 Task: Look for space in Shikārpur, India from 1st July, 2023 to 8th July, 2023 for 2 adults, 1 child in price range Rs.15000 to Rs.20000. Place can be entire place with 1  bedroom having 1 bed and 1 bathroom. Property type can be house, flat, guest house, hotel. Booking option can be shelf check-in. Required host language is English.
Action: Mouse moved to (461, 76)
Screenshot: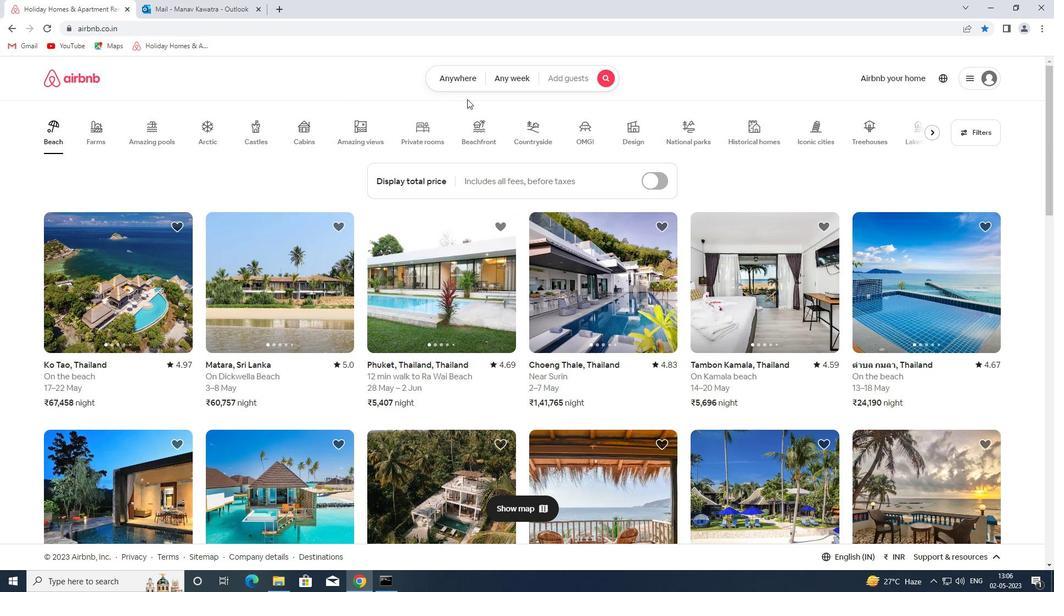 
Action: Mouse pressed left at (461, 76)
Screenshot: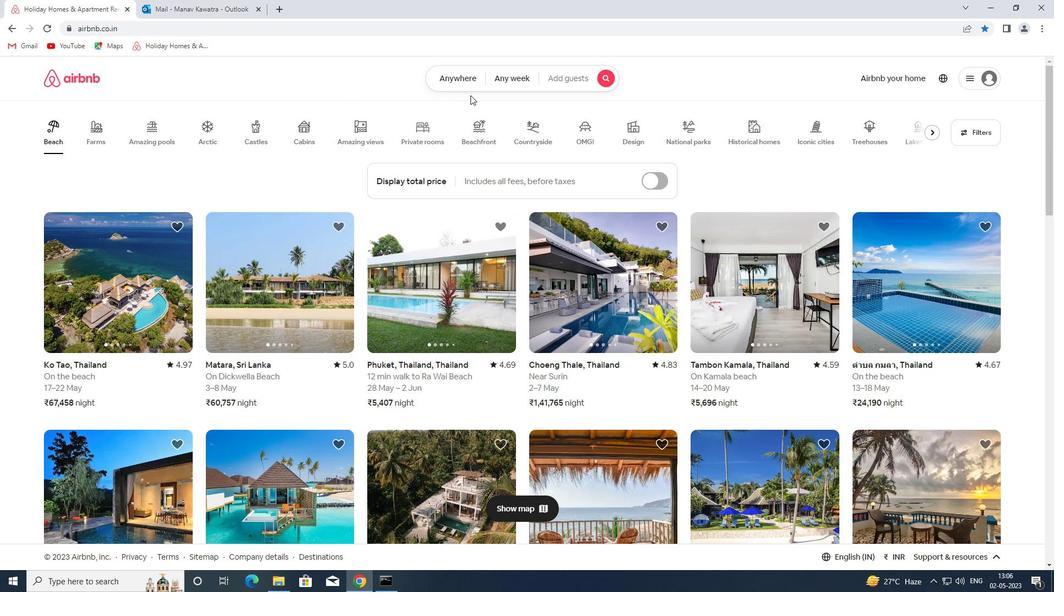 
Action: Mouse moved to (363, 120)
Screenshot: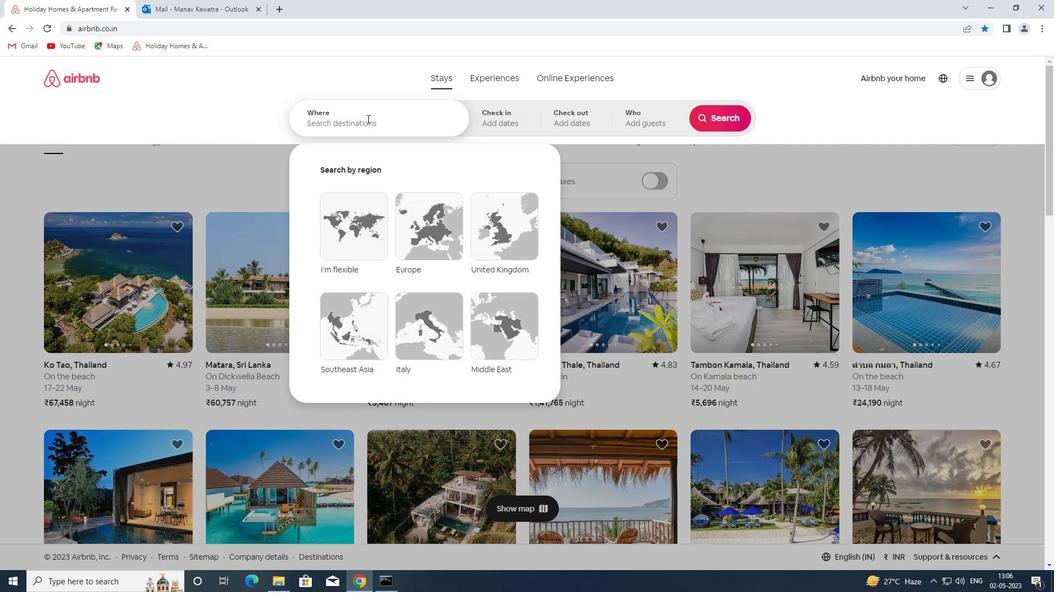 
Action: Mouse pressed left at (363, 120)
Screenshot: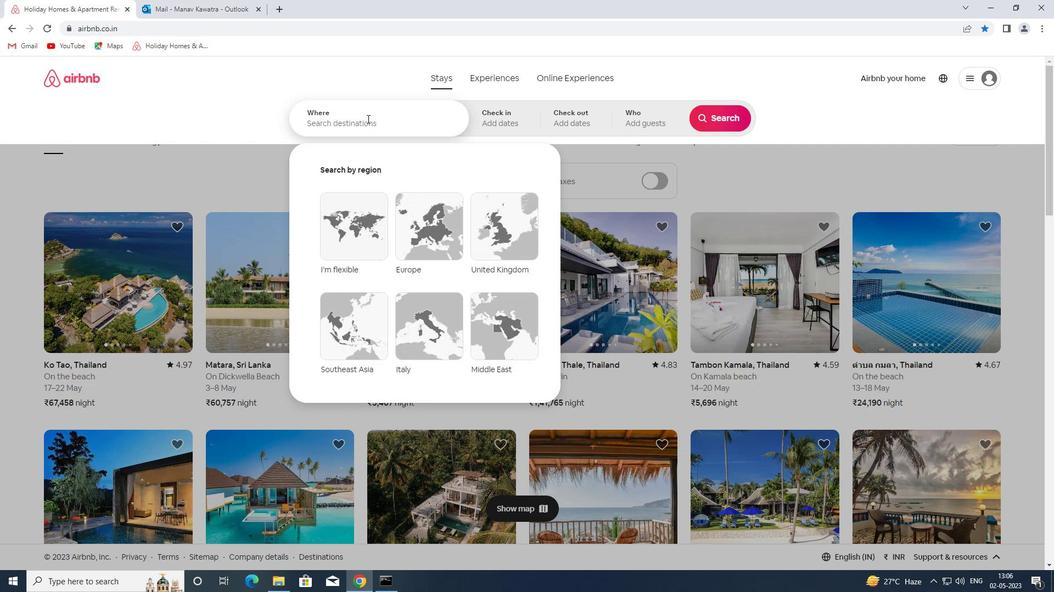 
Action: Mouse moved to (362, 120)
Screenshot: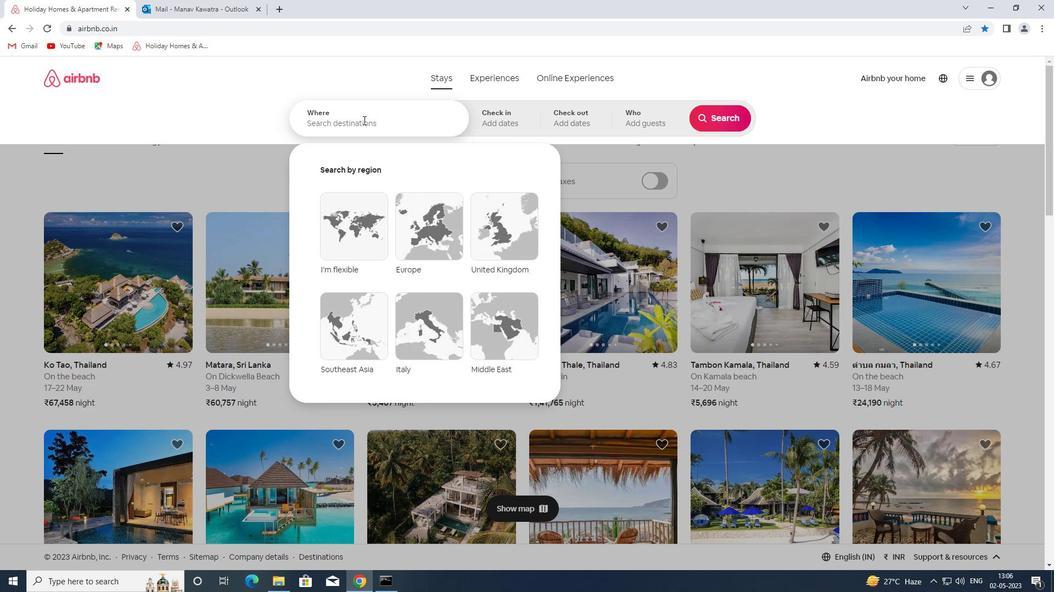 
Action: Key pressed shikarpur<Key.space>india<Key.space><Key.enter>
Screenshot: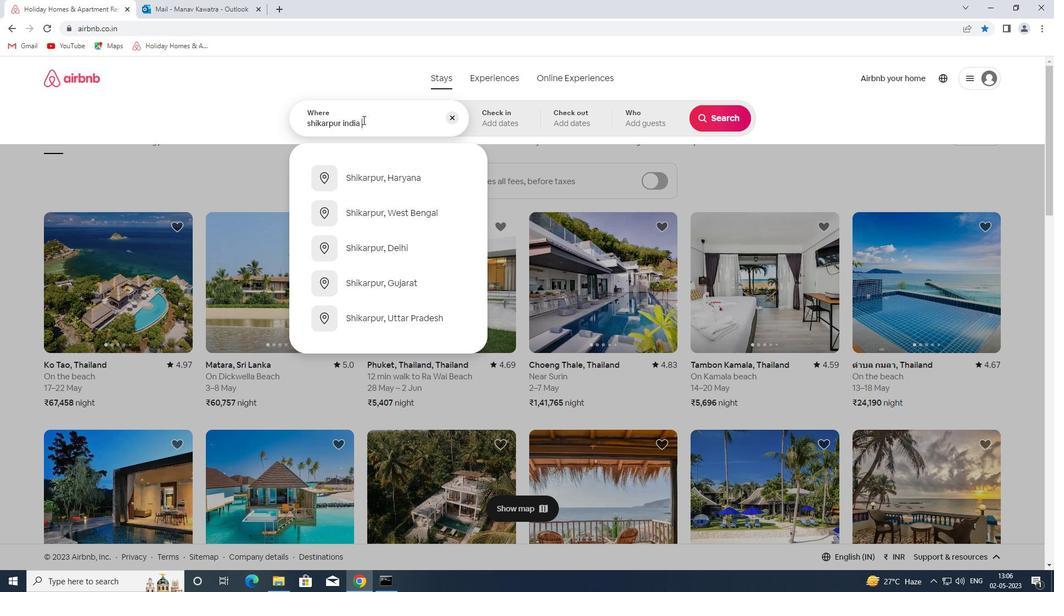 
Action: Mouse moved to (715, 204)
Screenshot: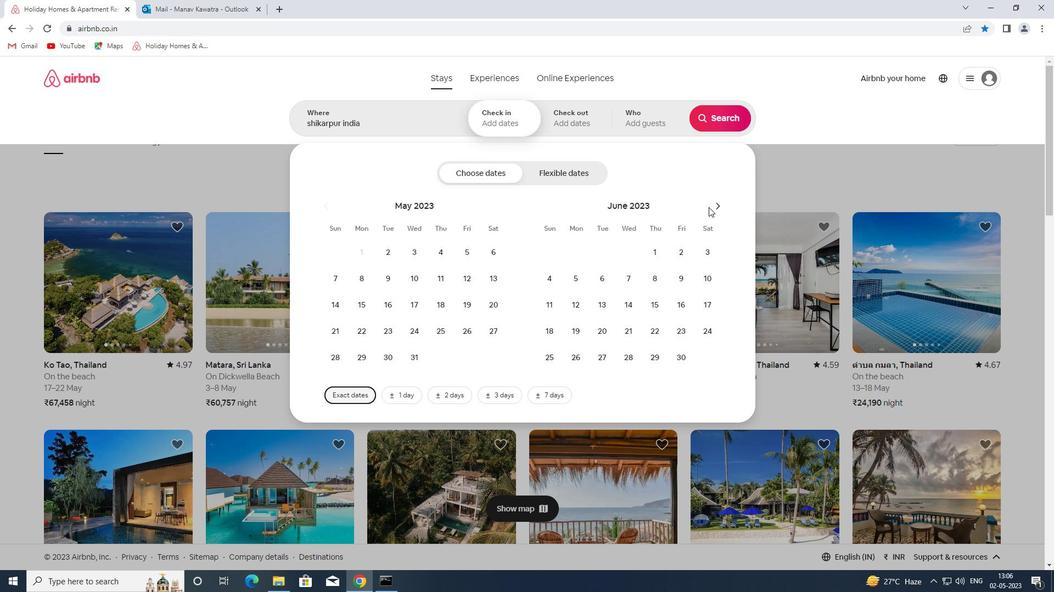 
Action: Mouse pressed left at (715, 204)
Screenshot: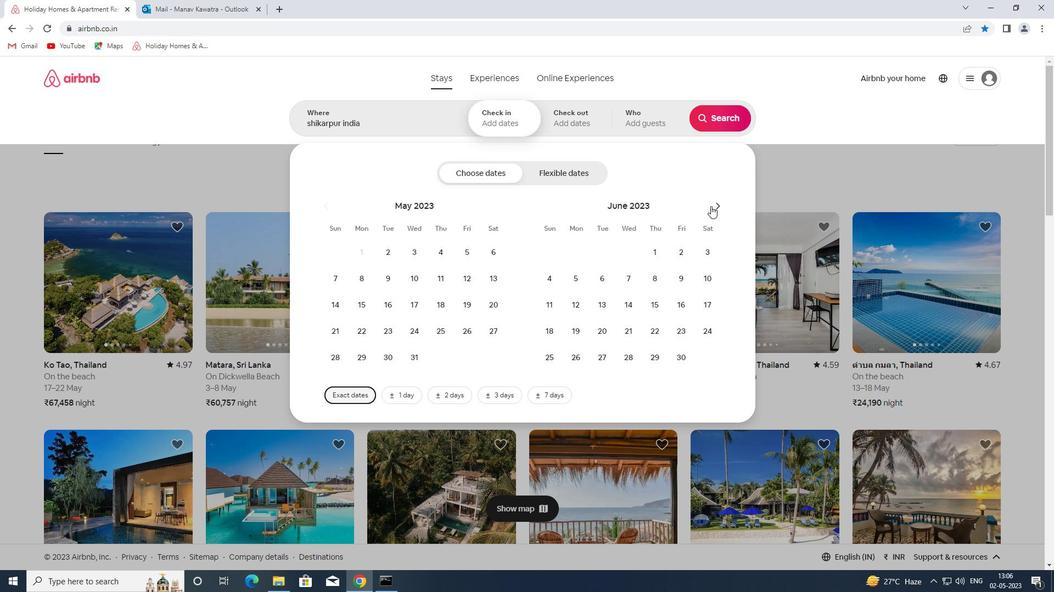 
Action: Mouse moved to (712, 253)
Screenshot: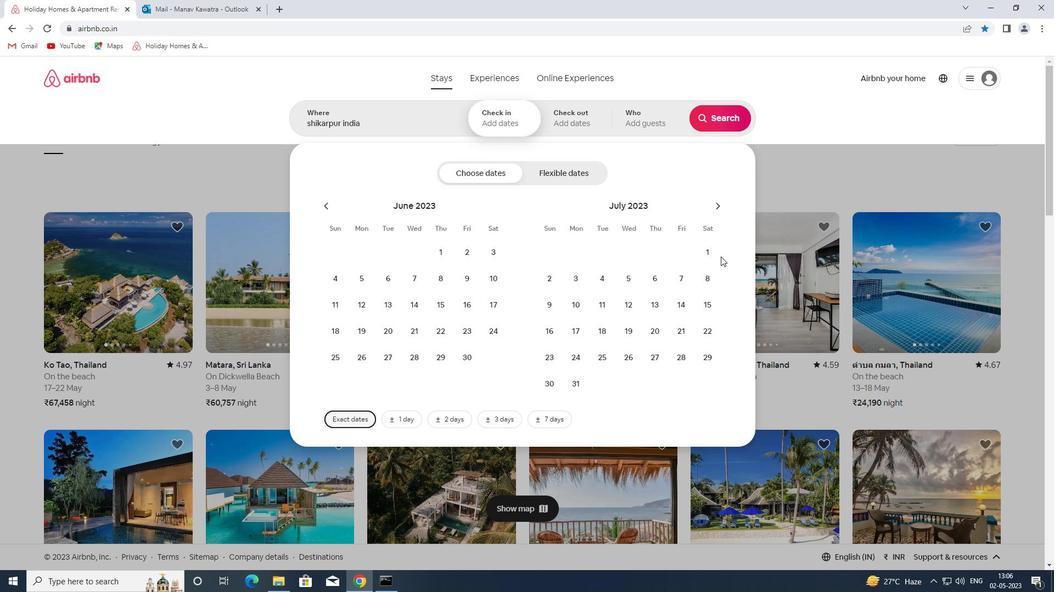 
Action: Mouse pressed left at (712, 253)
Screenshot: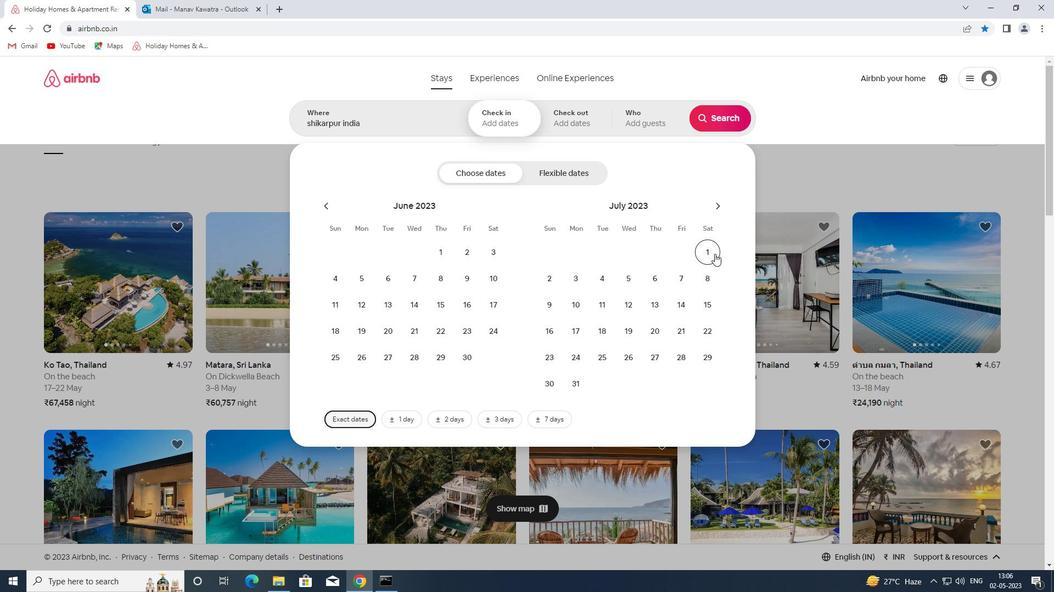 
Action: Mouse moved to (708, 271)
Screenshot: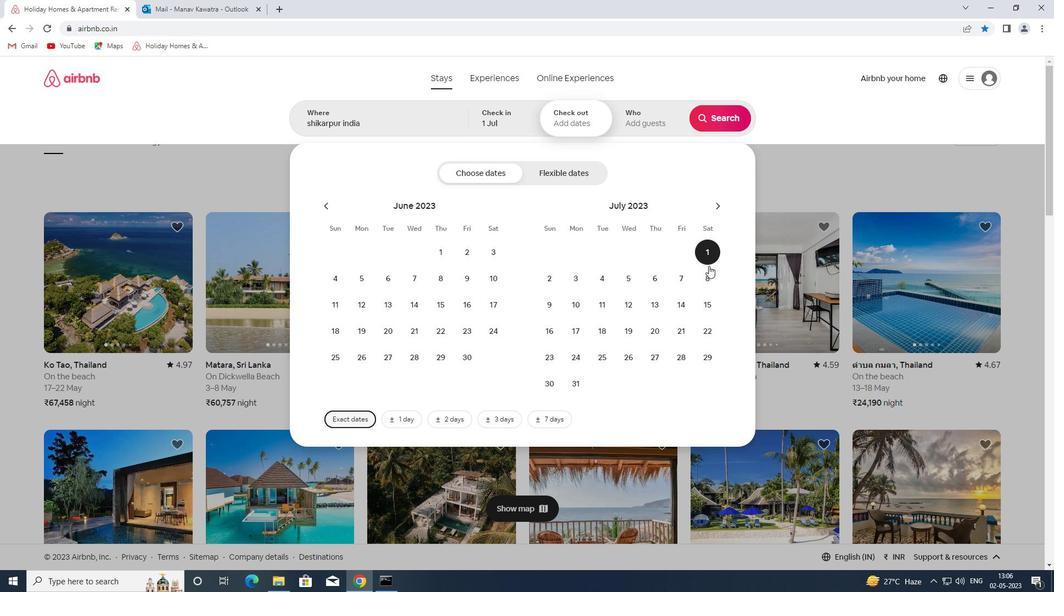 
Action: Mouse pressed left at (708, 271)
Screenshot: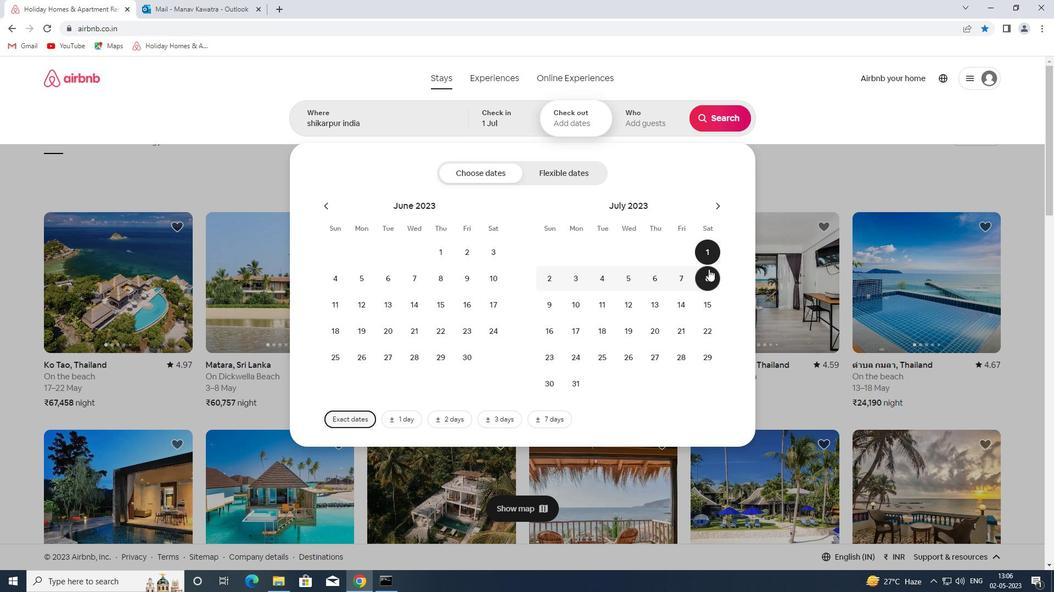 
Action: Mouse moved to (659, 116)
Screenshot: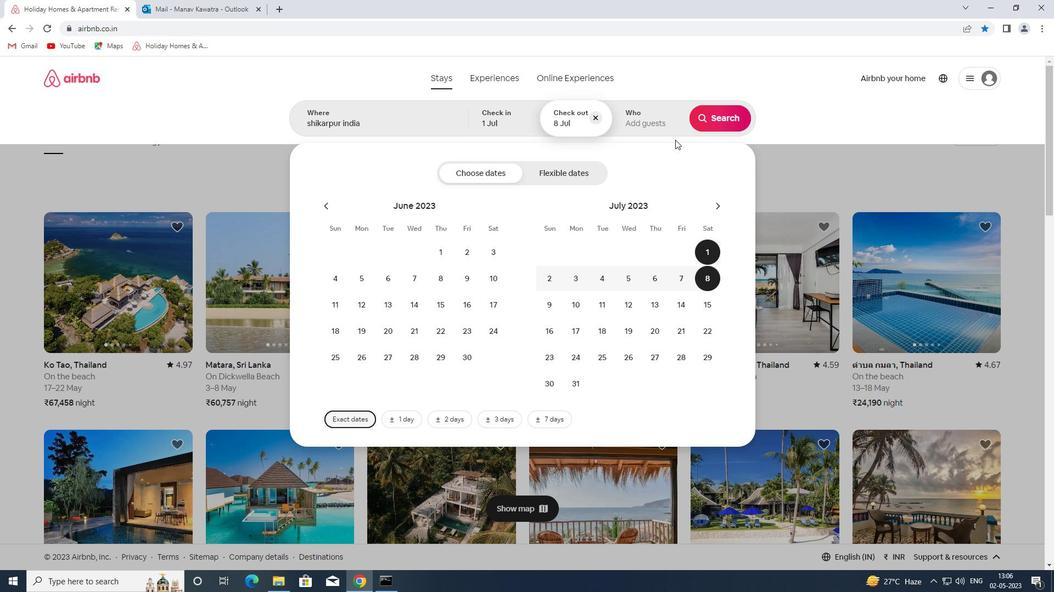 
Action: Mouse pressed left at (659, 116)
Screenshot: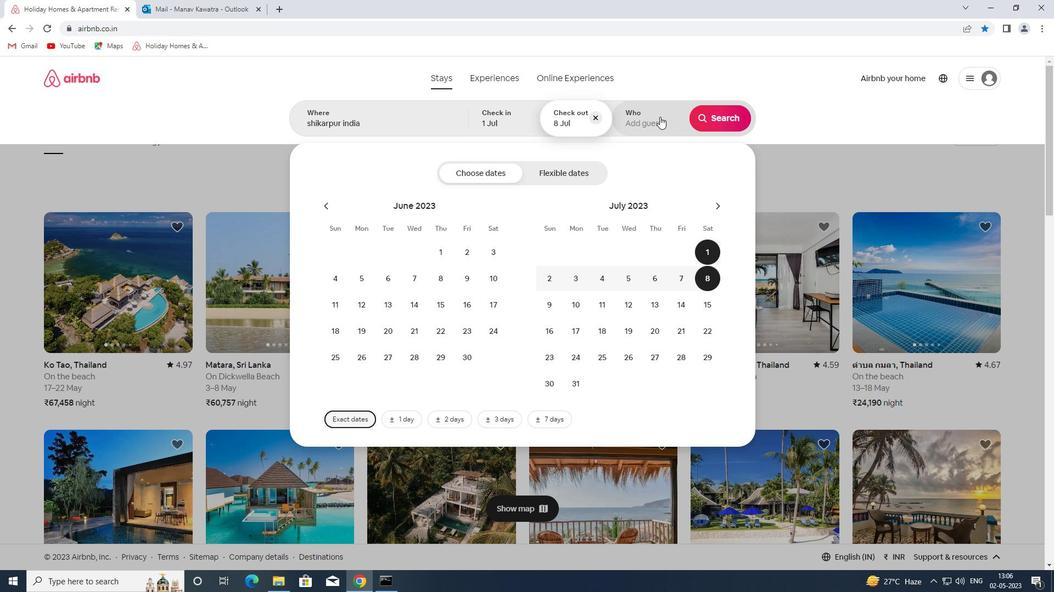 
Action: Mouse moved to (730, 173)
Screenshot: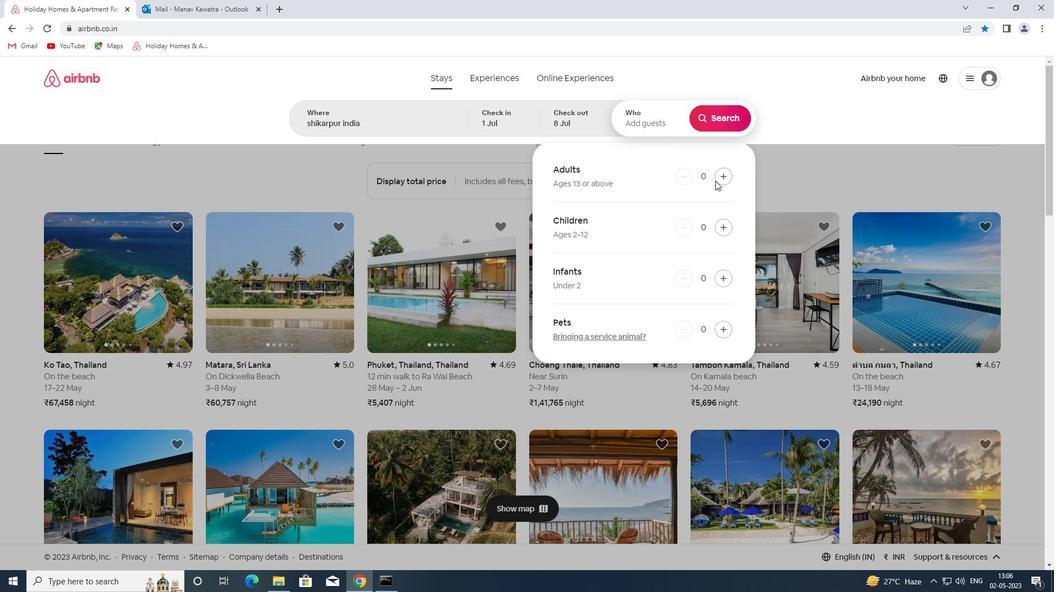 
Action: Mouse pressed left at (730, 173)
Screenshot: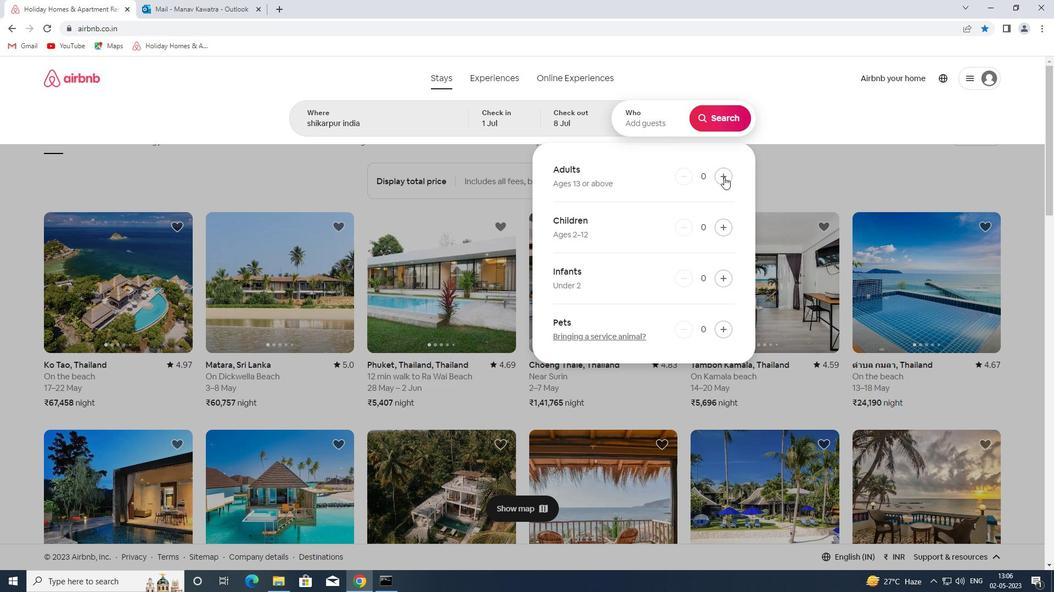 
Action: Mouse pressed left at (730, 173)
Screenshot: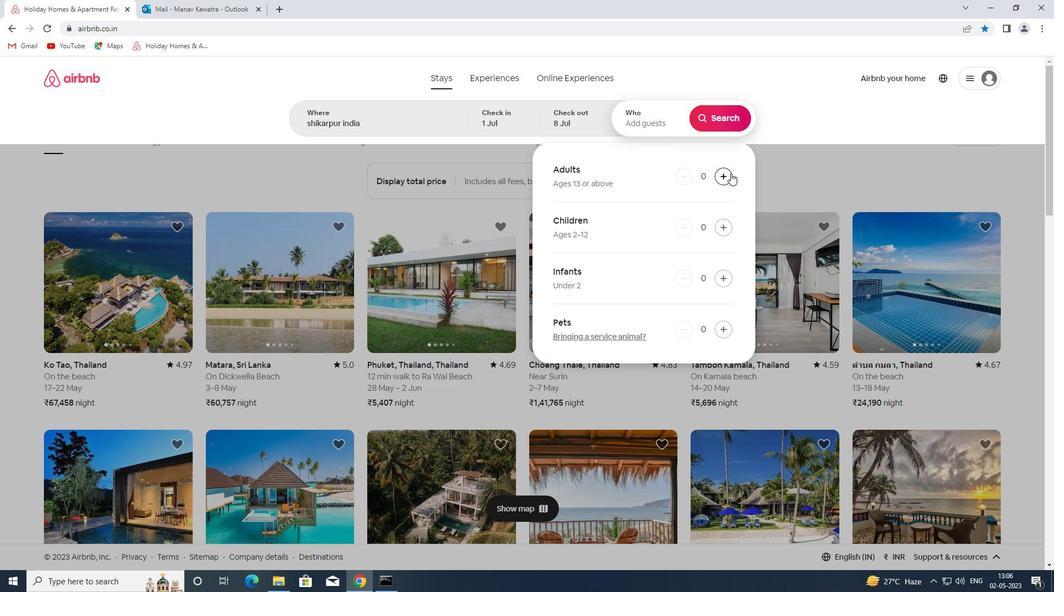 
Action: Mouse moved to (724, 225)
Screenshot: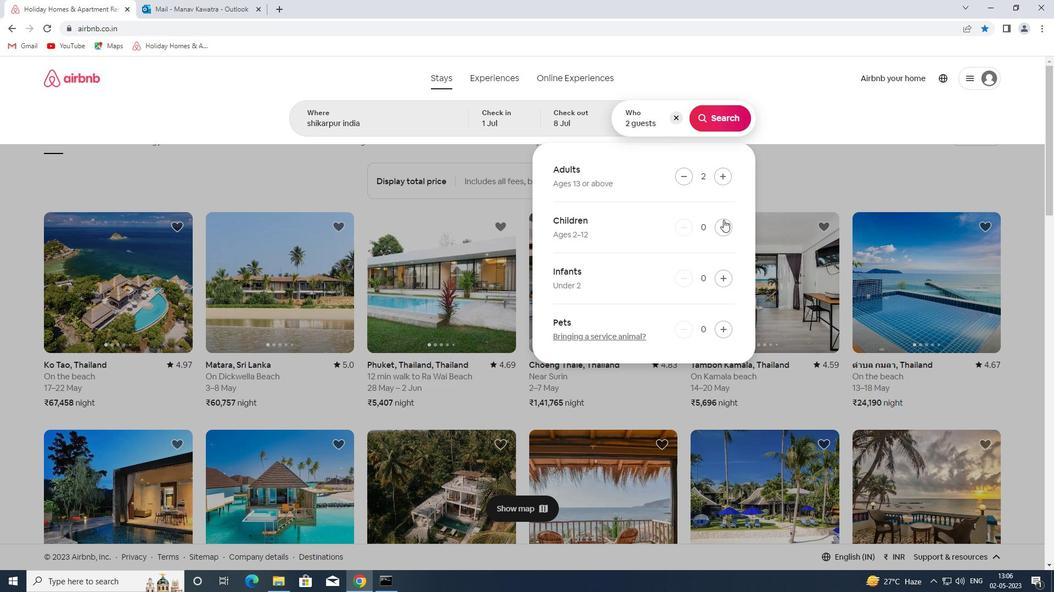 
Action: Mouse pressed left at (724, 225)
Screenshot: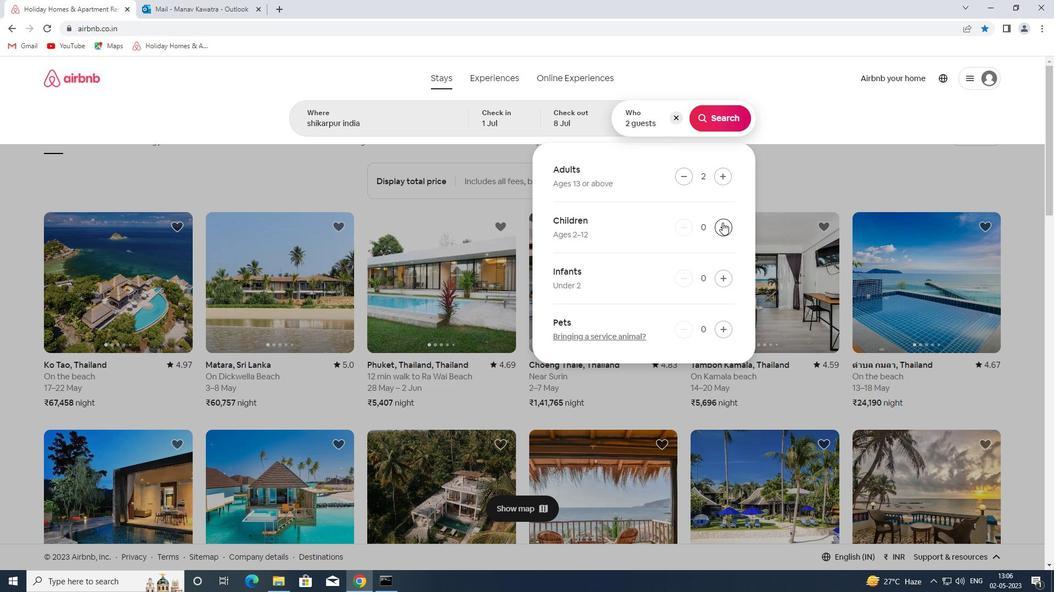 
Action: Mouse moved to (724, 115)
Screenshot: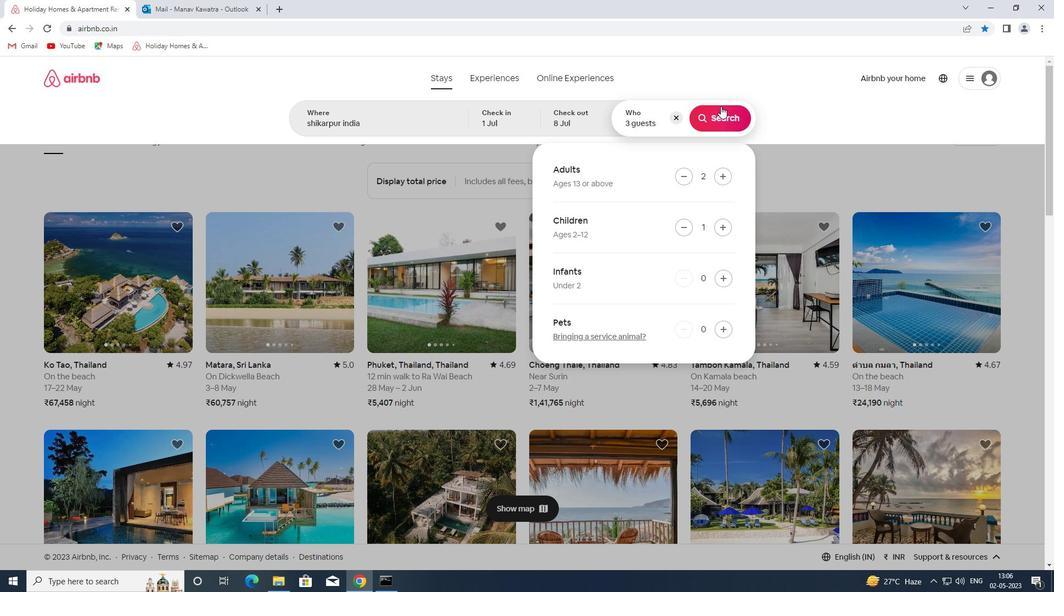 
Action: Mouse pressed left at (724, 115)
Screenshot: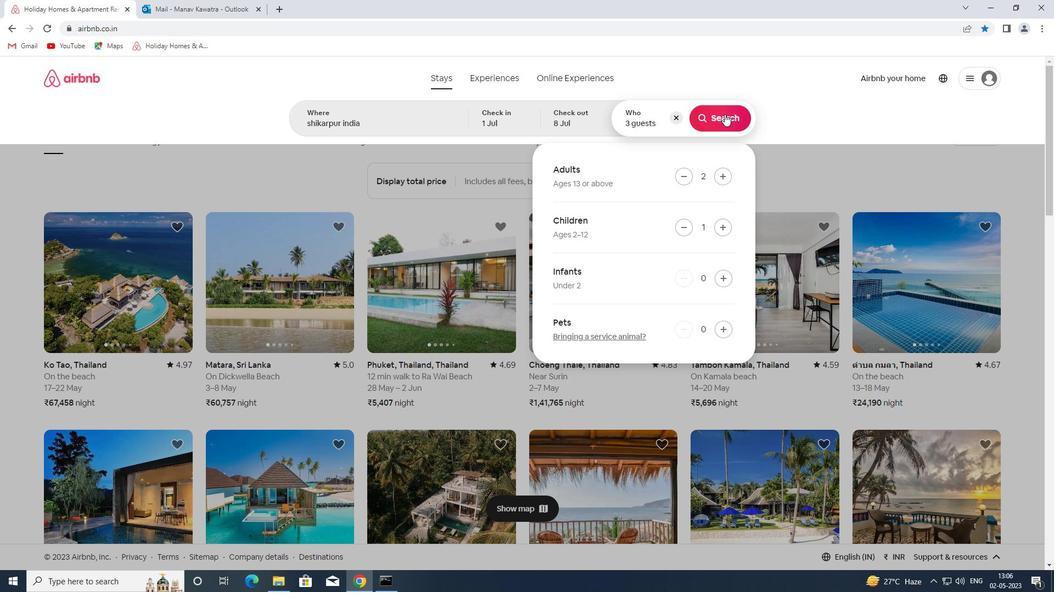 
Action: Mouse moved to (1005, 118)
Screenshot: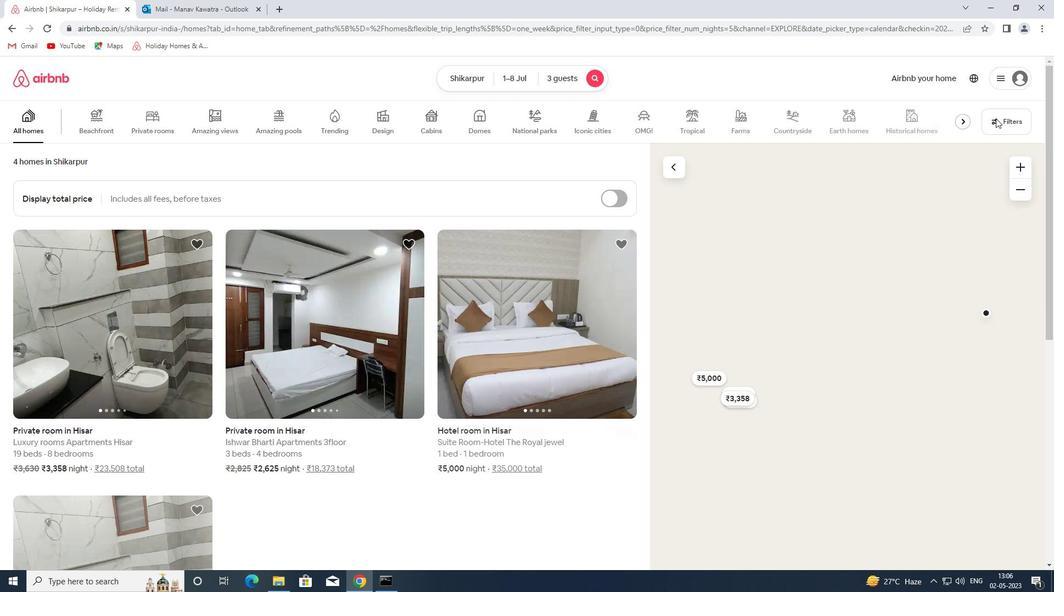 
Action: Mouse pressed left at (1005, 118)
Screenshot: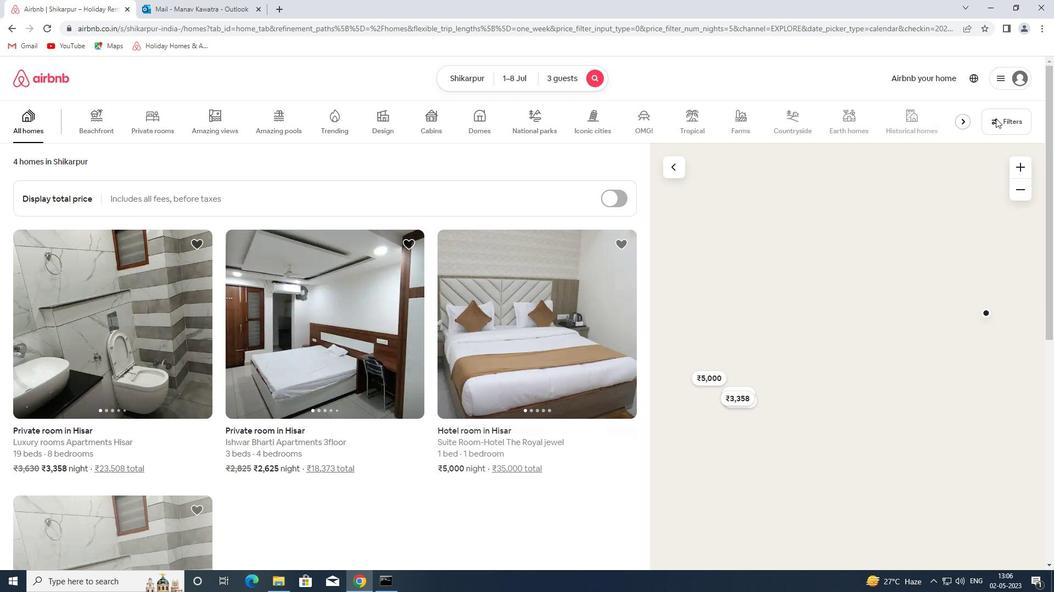 
Action: Mouse moved to (464, 251)
Screenshot: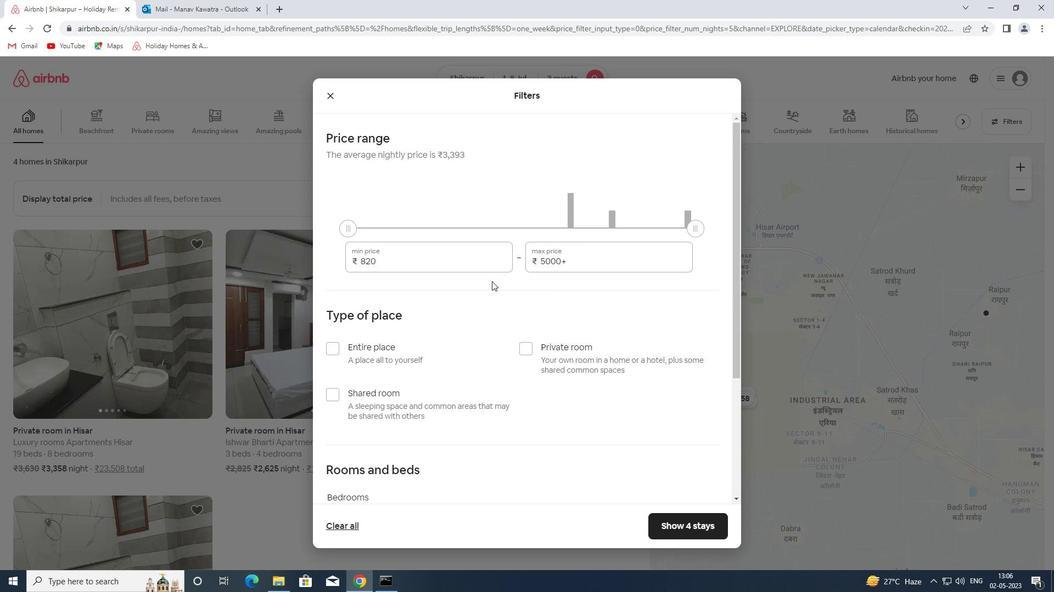
Action: Mouse pressed left at (464, 251)
Screenshot: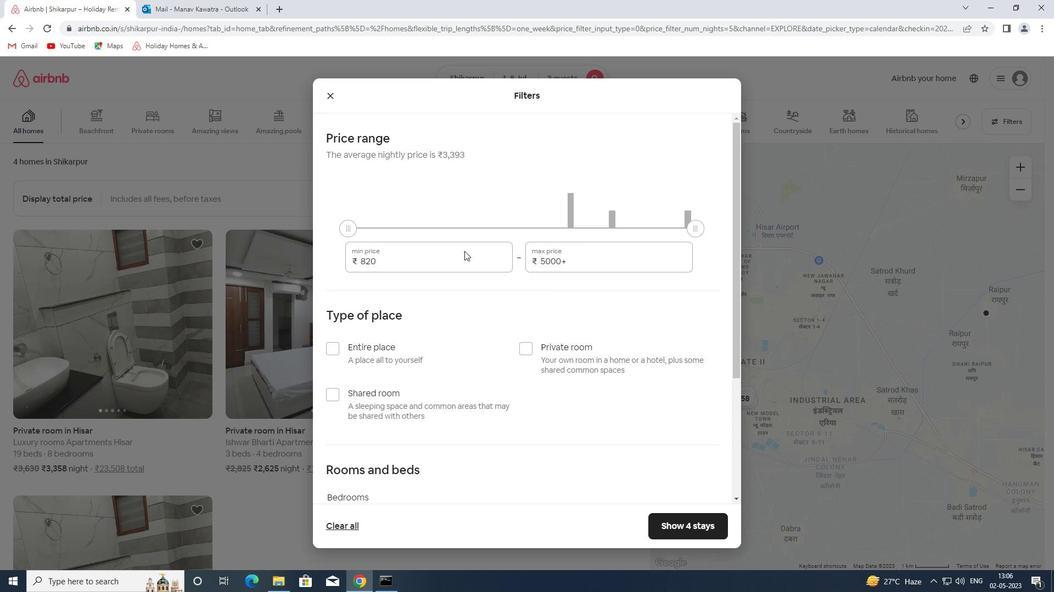 
Action: Mouse moved to (463, 258)
Screenshot: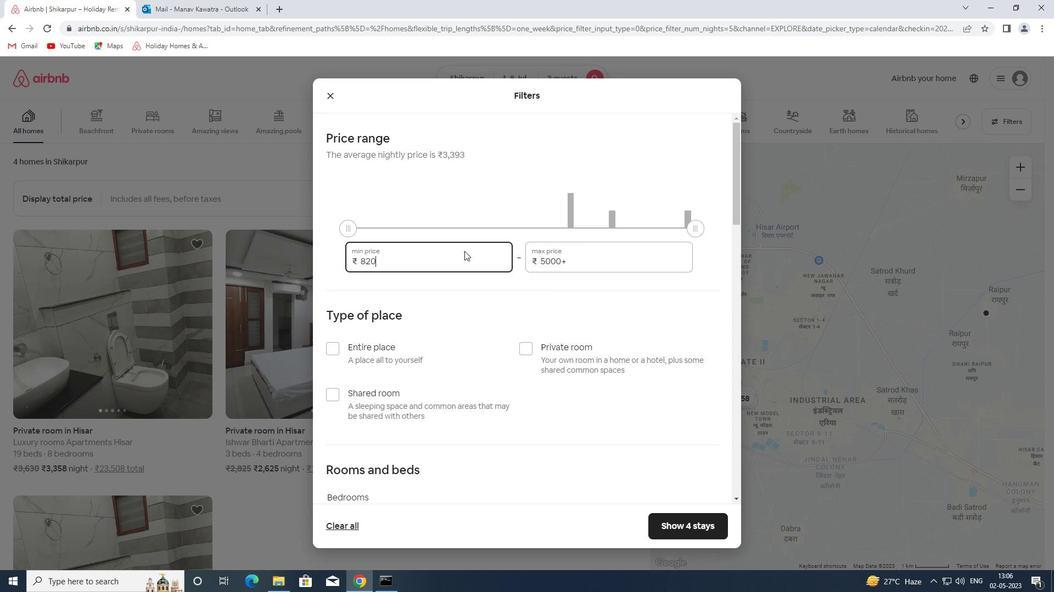 
Action: Mouse pressed left at (463, 258)
Screenshot: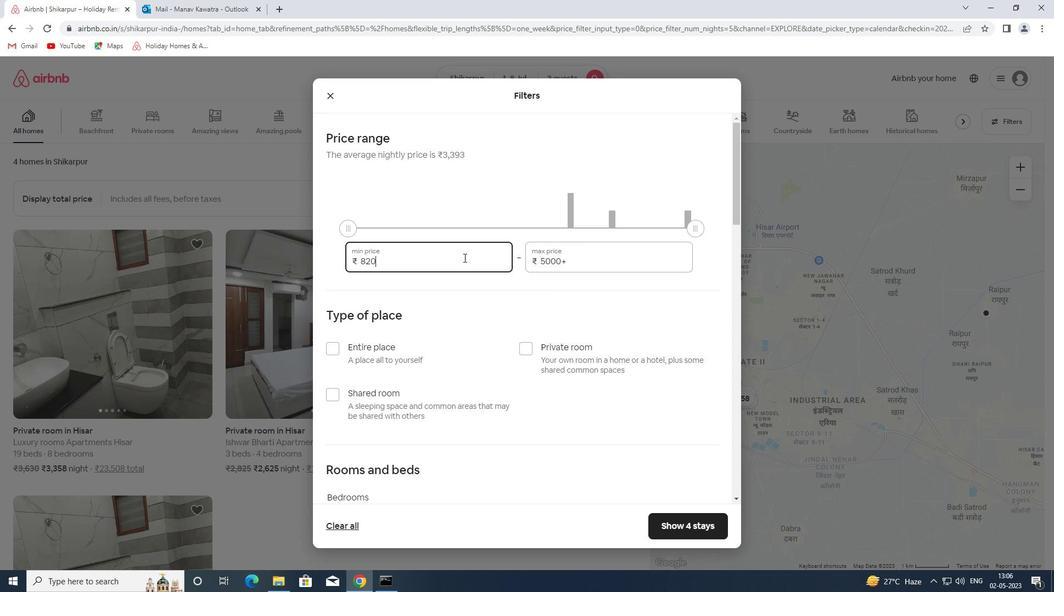 
Action: Mouse pressed left at (463, 258)
Screenshot: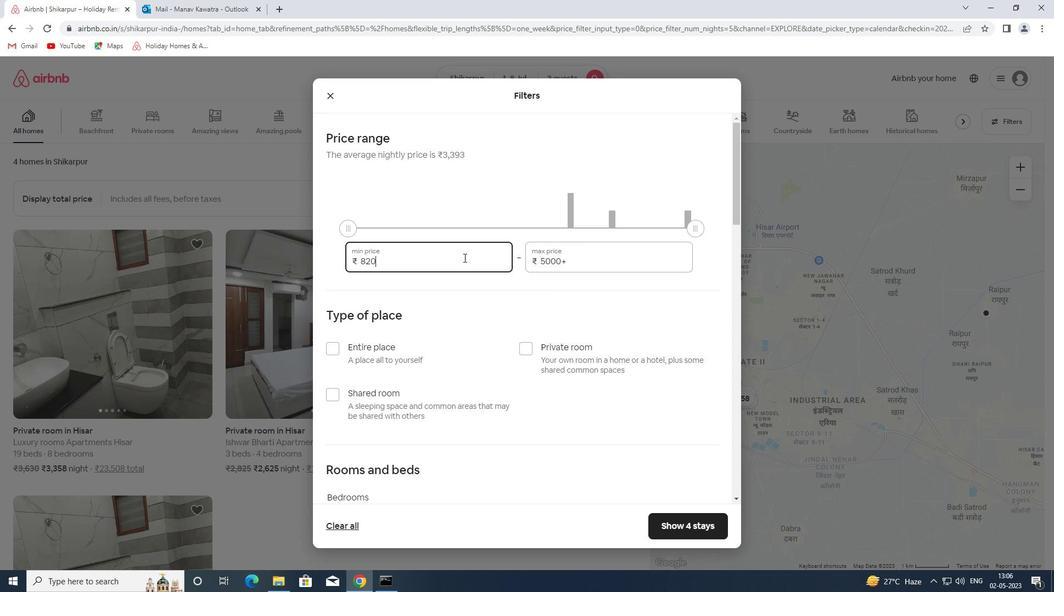 
Action: Key pressed 15000<Key.tab>2000<Key.backspace><Key.backspace><Key.backspace><Key.backspace><Key.backspace>20000
Screenshot: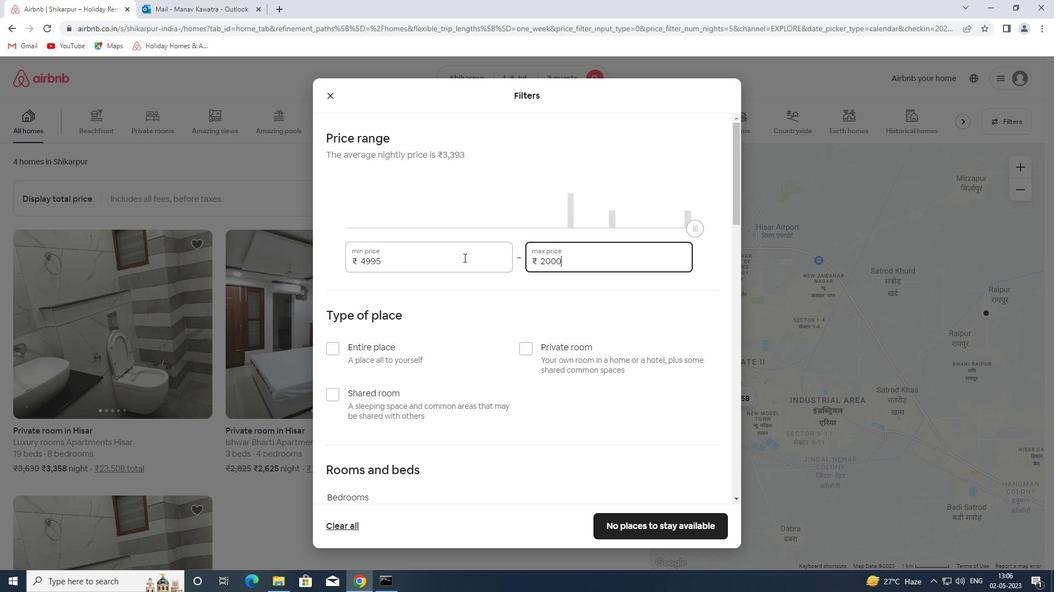 
Action: Mouse moved to (471, 248)
Screenshot: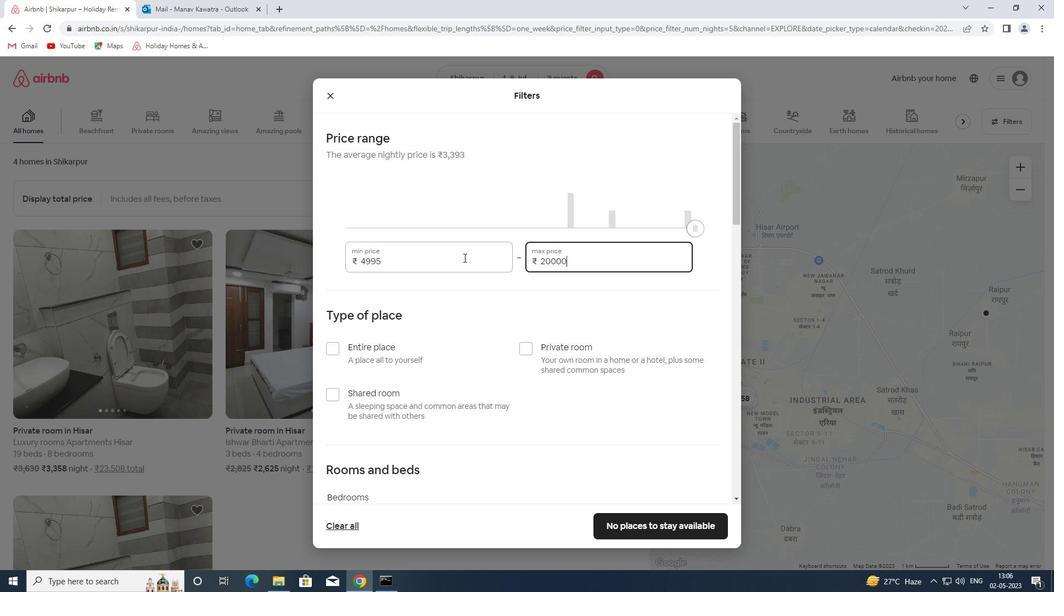 
Action: Mouse scrolled (471, 248) with delta (0, 0)
Screenshot: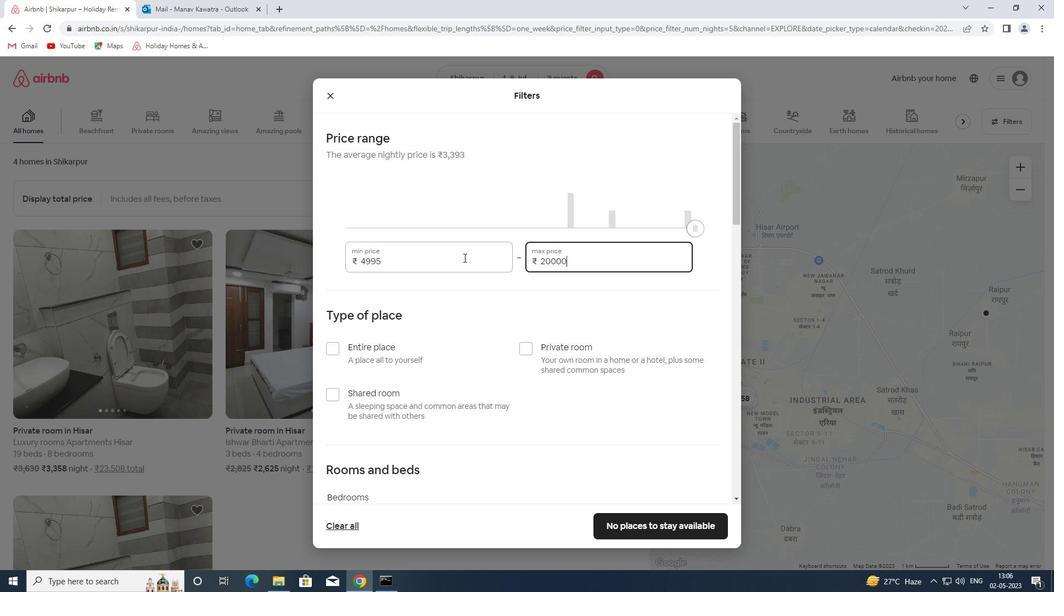 
Action: Mouse scrolled (471, 248) with delta (0, 0)
Screenshot: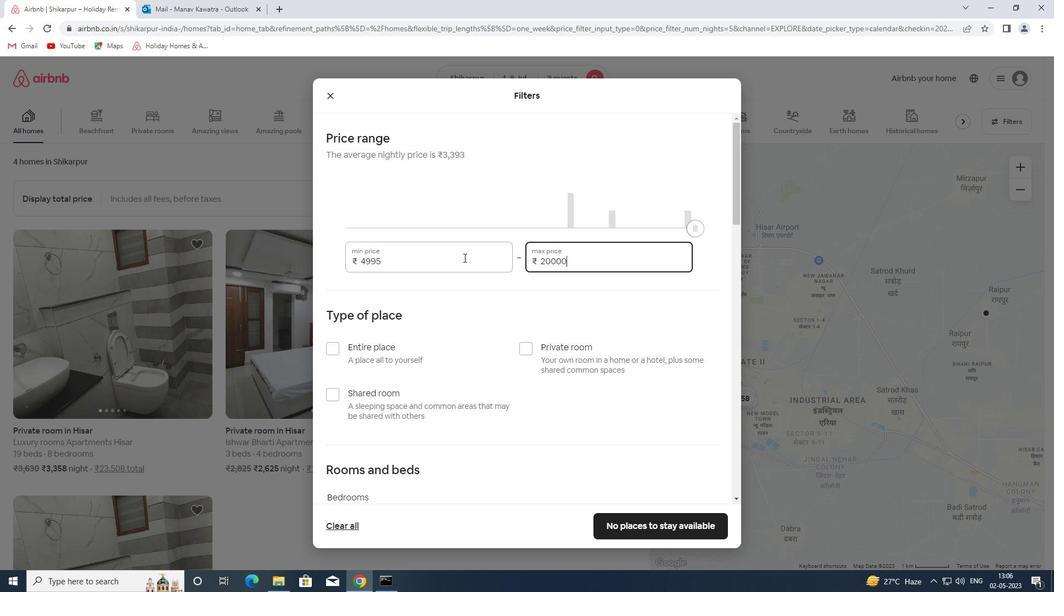 
Action: Mouse moved to (471, 248)
Screenshot: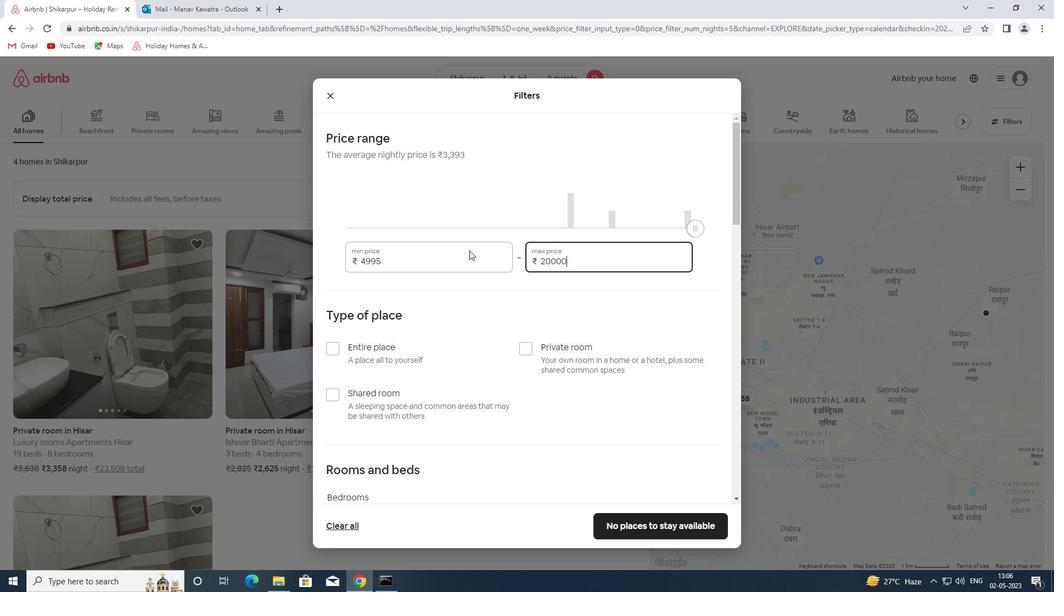 
Action: Mouse scrolled (471, 247) with delta (0, 0)
Screenshot: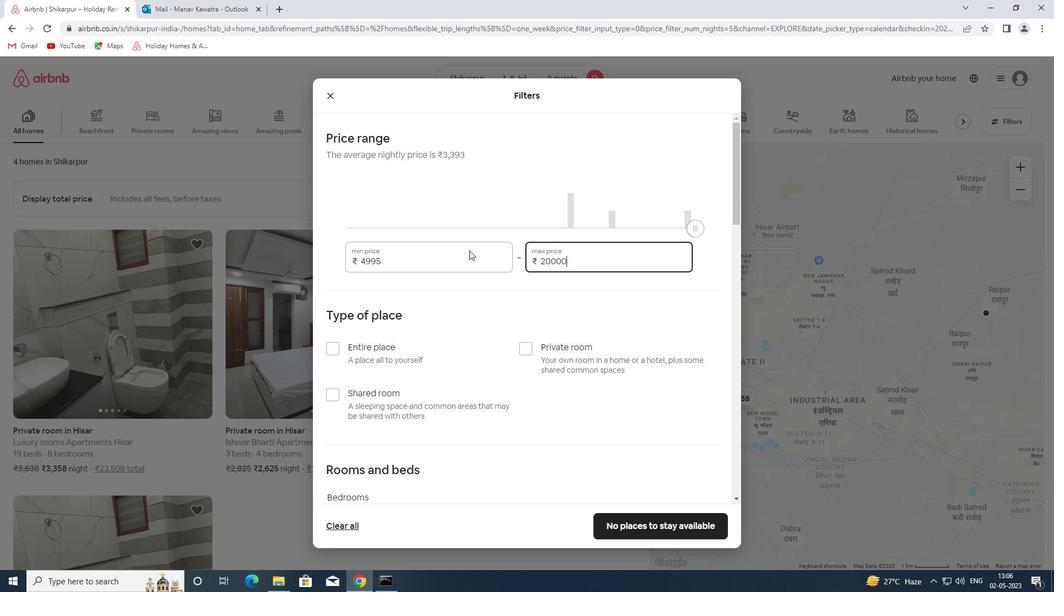 
Action: Mouse moved to (470, 248)
Screenshot: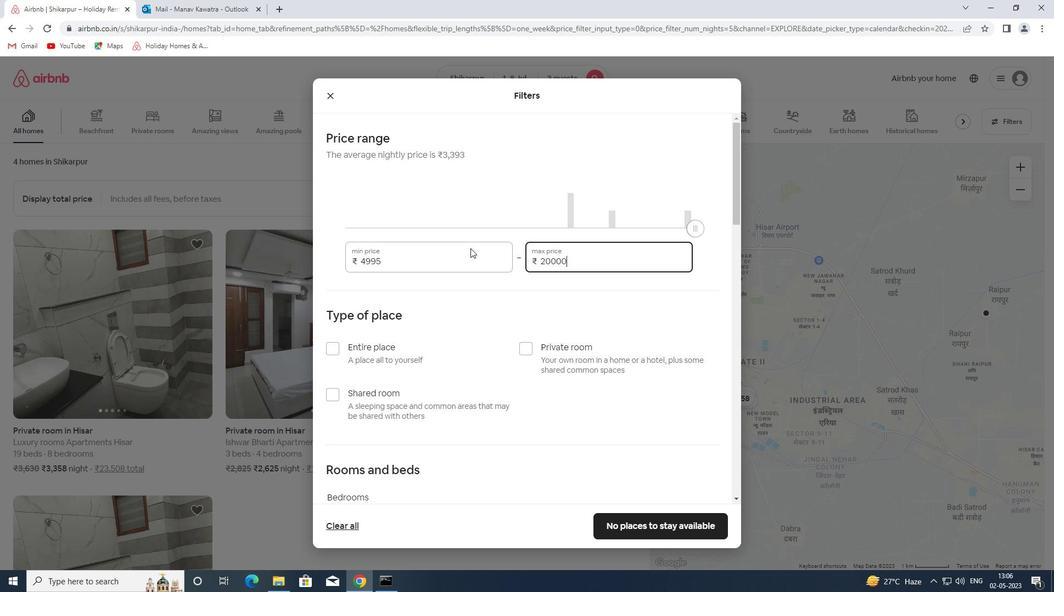 
Action: Mouse scrolled (470, 247) with delta (0, 0)
Screenshot: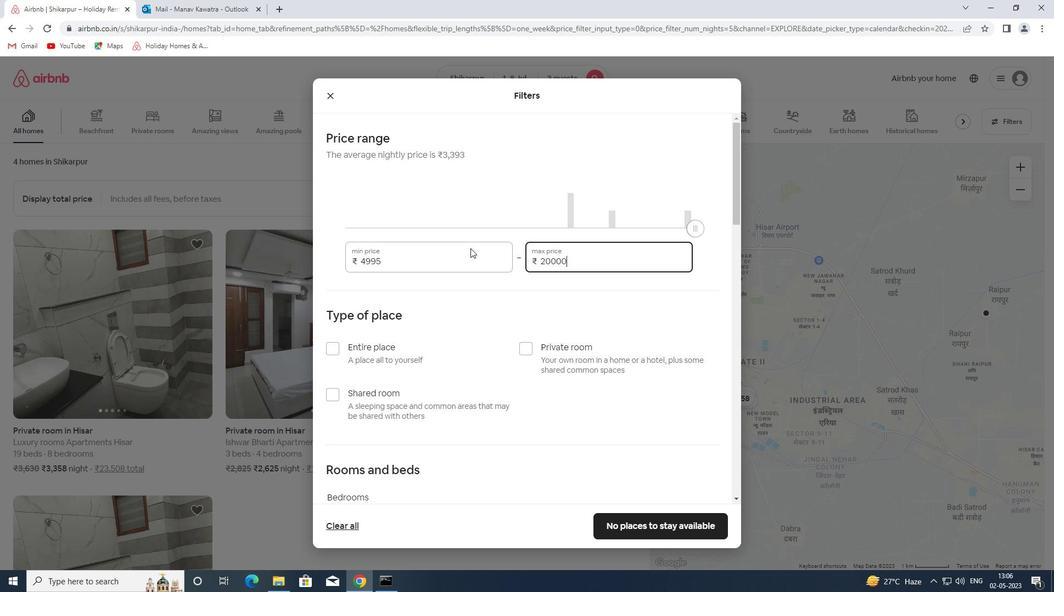 
Action: Mouse moved to (383, 125)
Screenshot: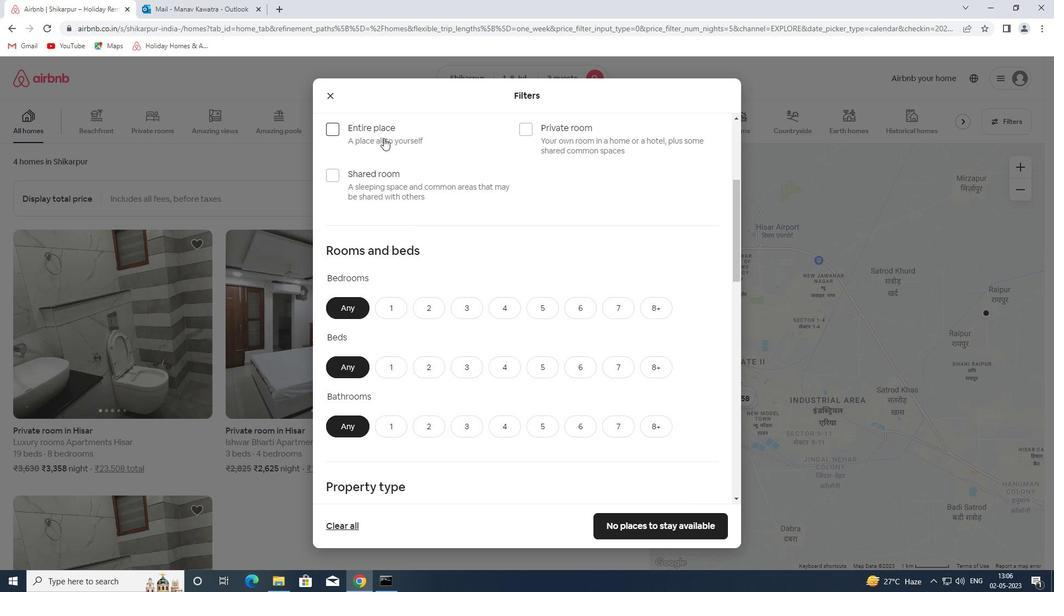 
Action: Mouse pressed left at (383, 125)
Screenshot: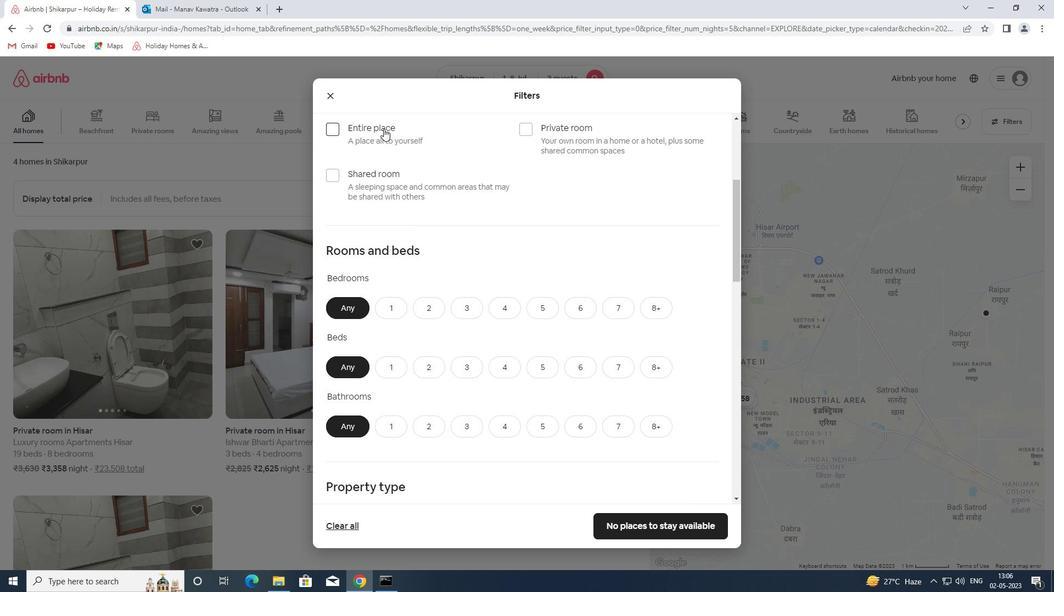
Action: Mouse moved to (398, 303)
Screenshot: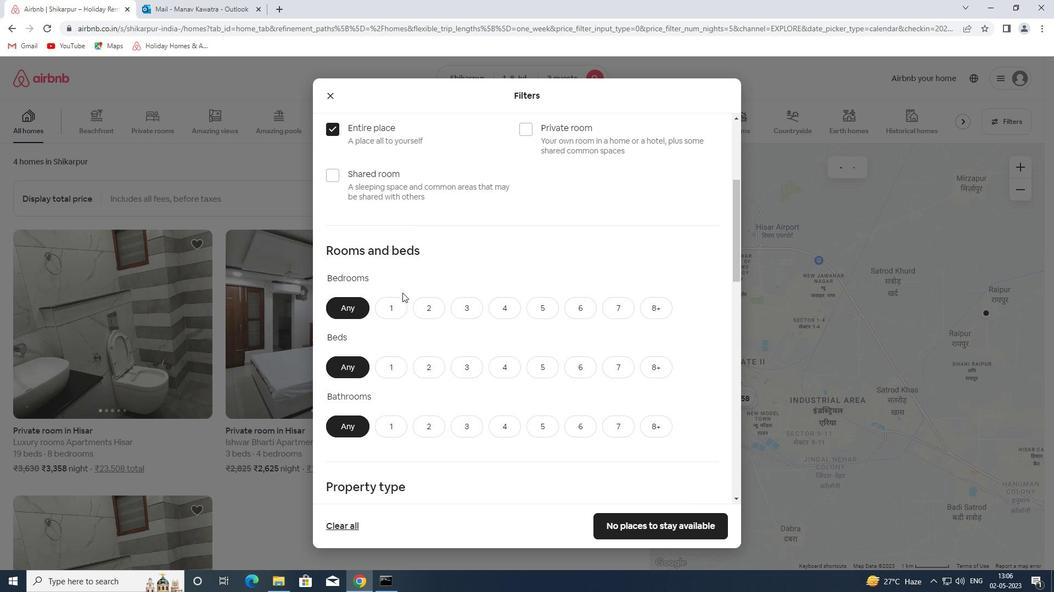 
Action: Mouse pressed left at (398, 303)
Screenshot: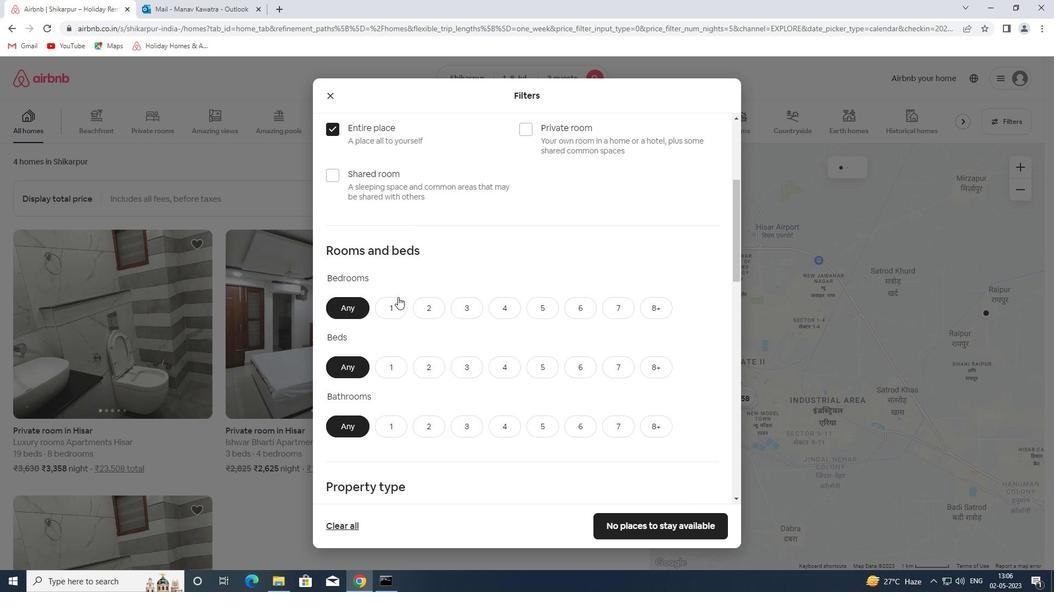 
Action: Mouse moved to (398, 364)
Screenshot: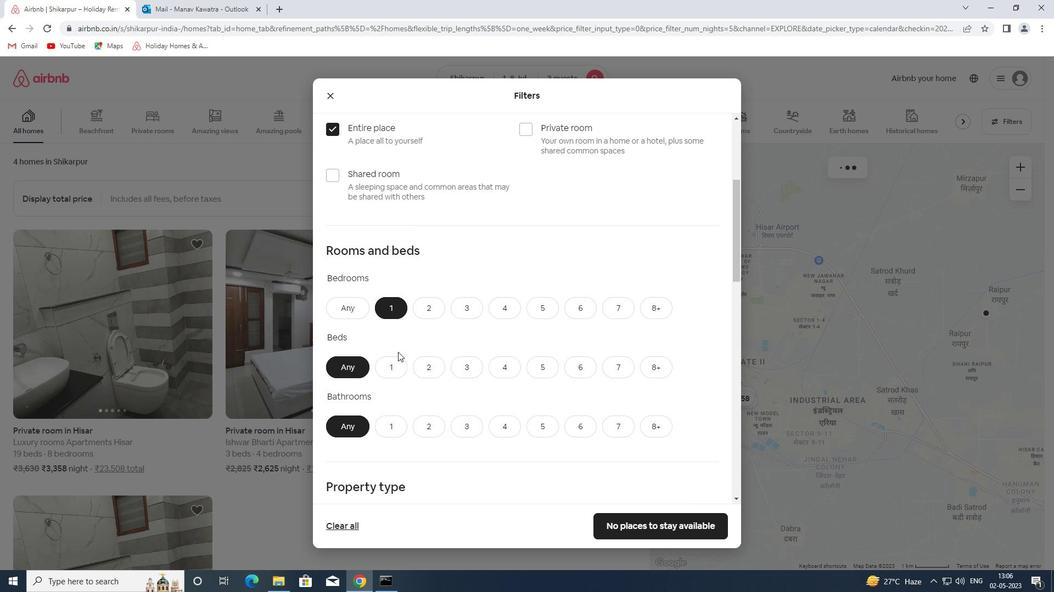 
Action: Mouse pressed left at (398, 364)
Screenshot: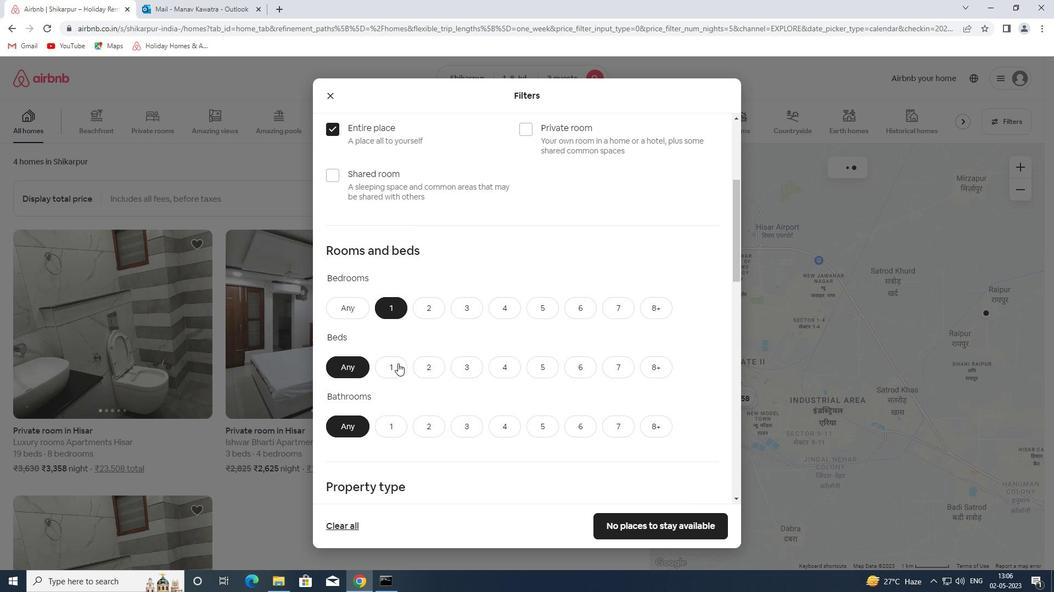 
Action: Mouse moved to (394, 434)
Screenshot: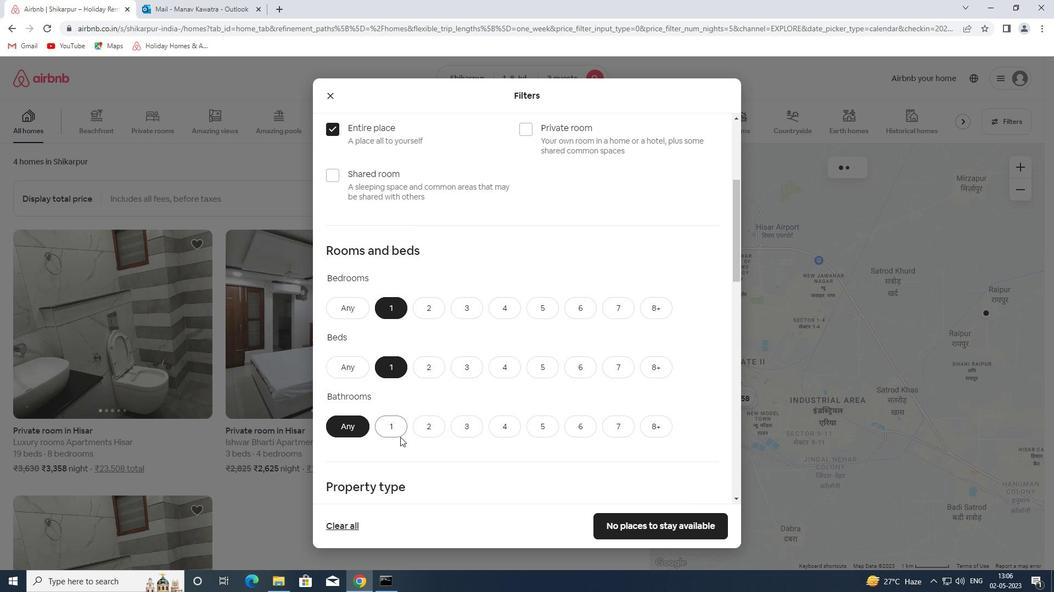 
Action: Mouse pressed left at (394, 434)
Screenshot: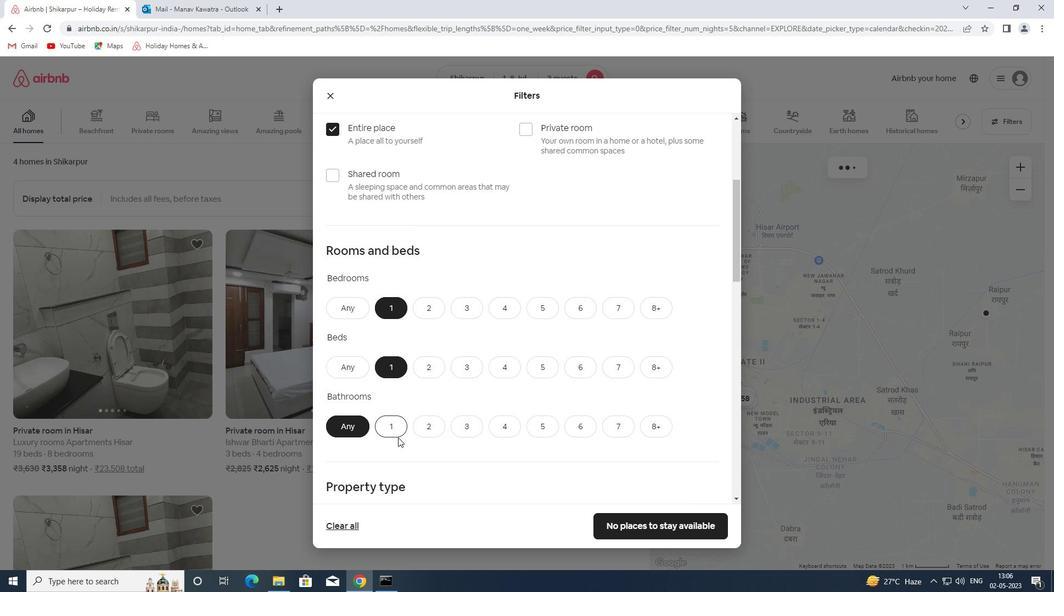 
Action: Mouse moved to (389, 427)
Screenshot: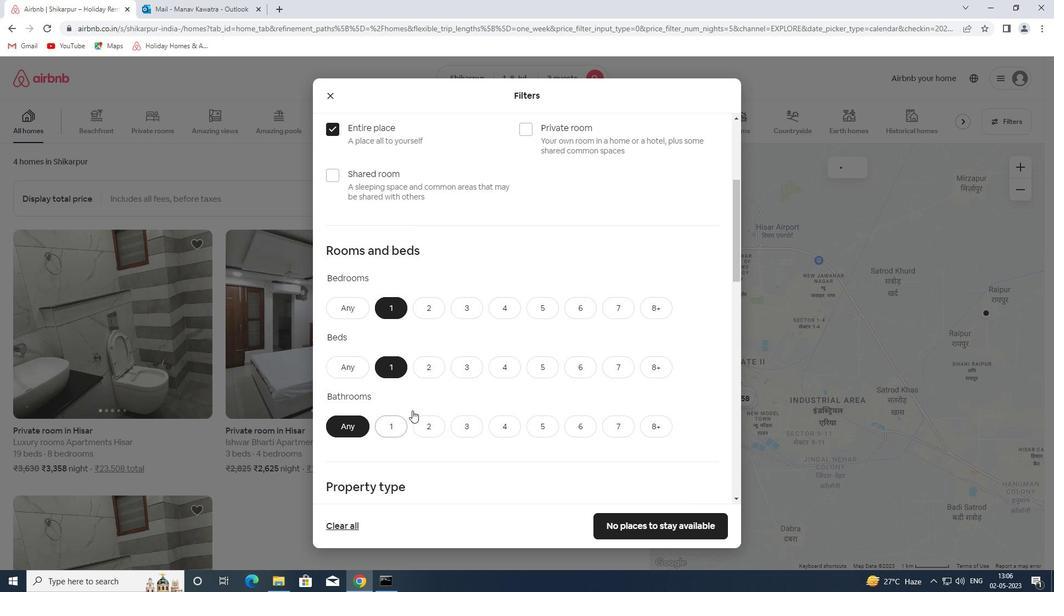 
Action: Mouse pressed left at (389, 427)
Screenshot: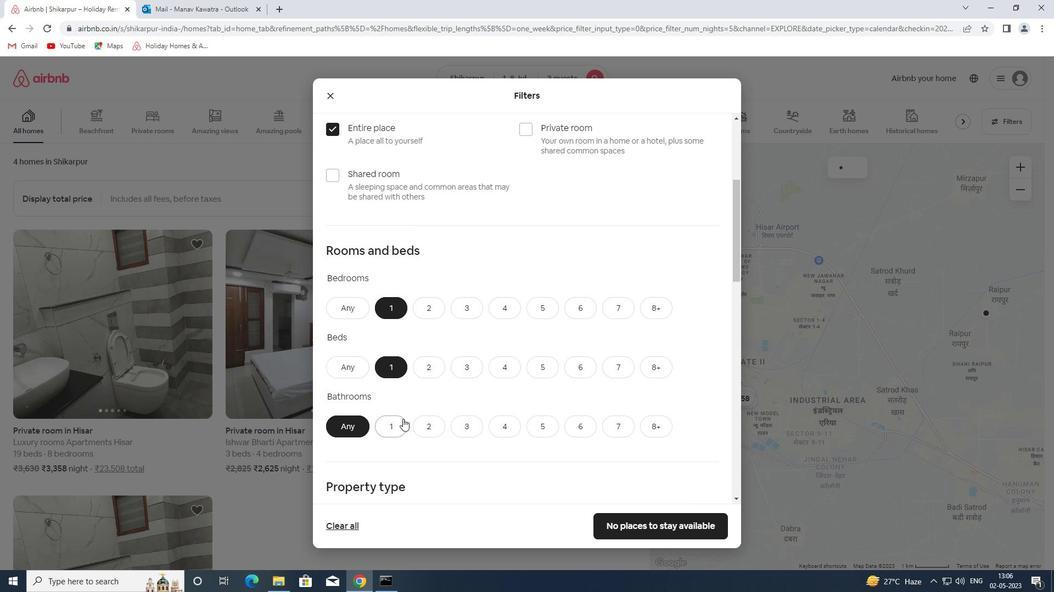 
Action: Mouse moved to (487, 334)
Screenshot: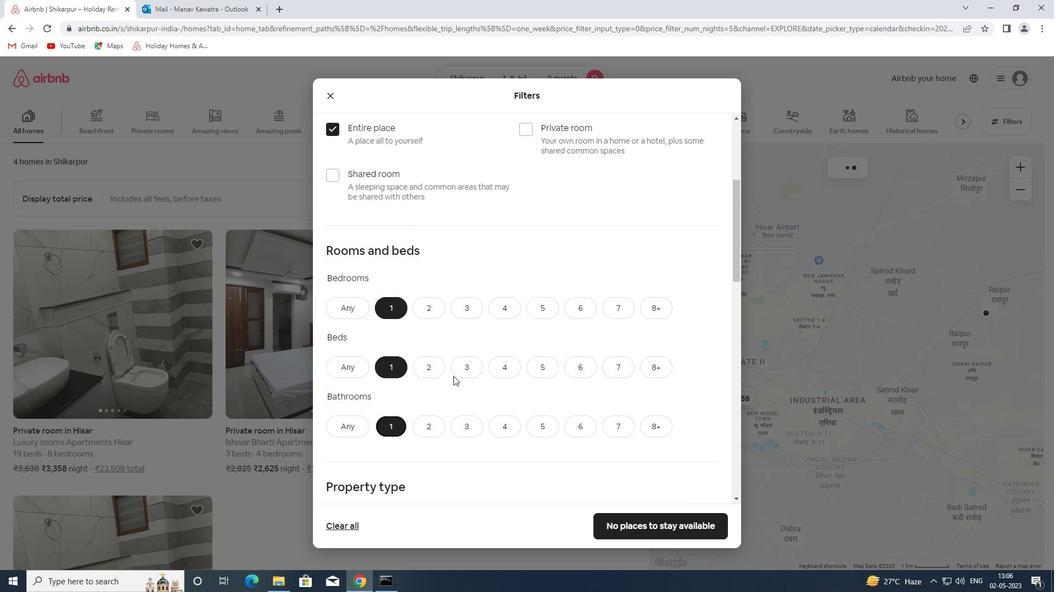 
Action: Mouse scrolled (487, 333) with delta (0, 0)
Screenshot: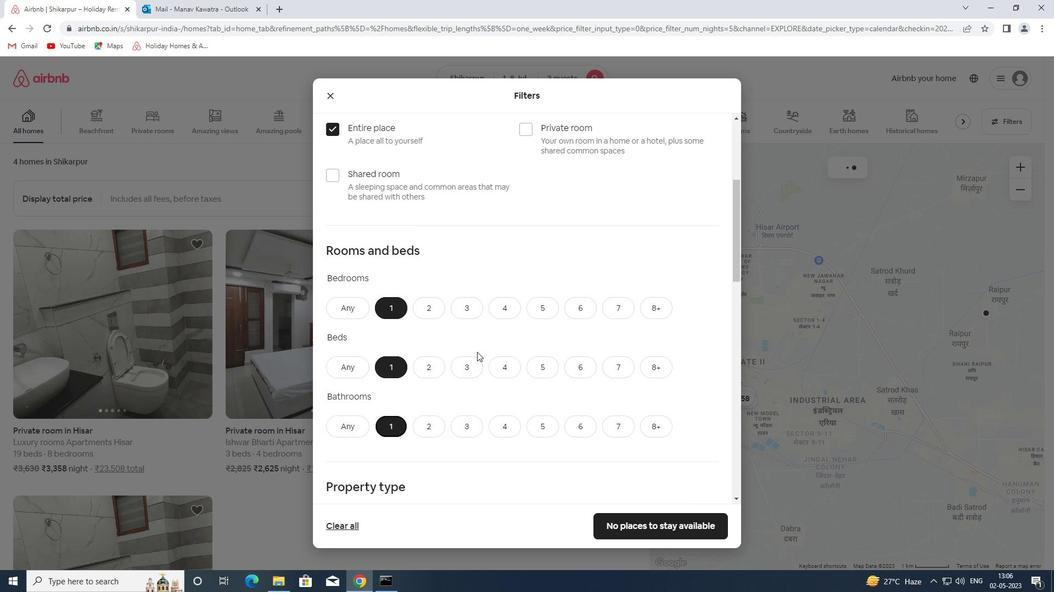 
Action: Mouse scrolled (487, 333) with delta (0, 0)
Screenshot: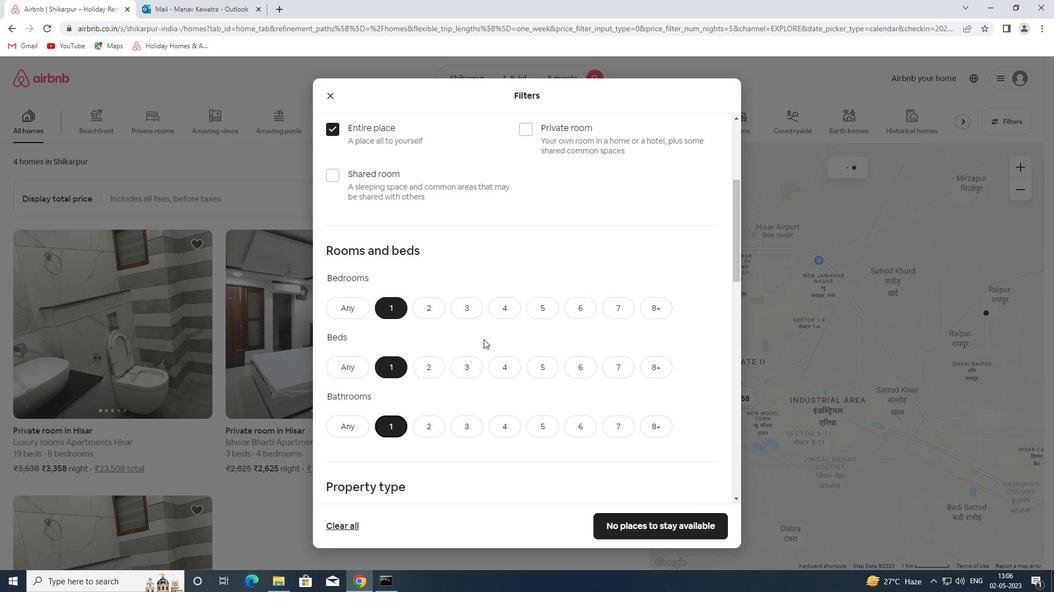 
Action: Mouse scrolled (487, 333) with delta (0, 0)
Screenshot: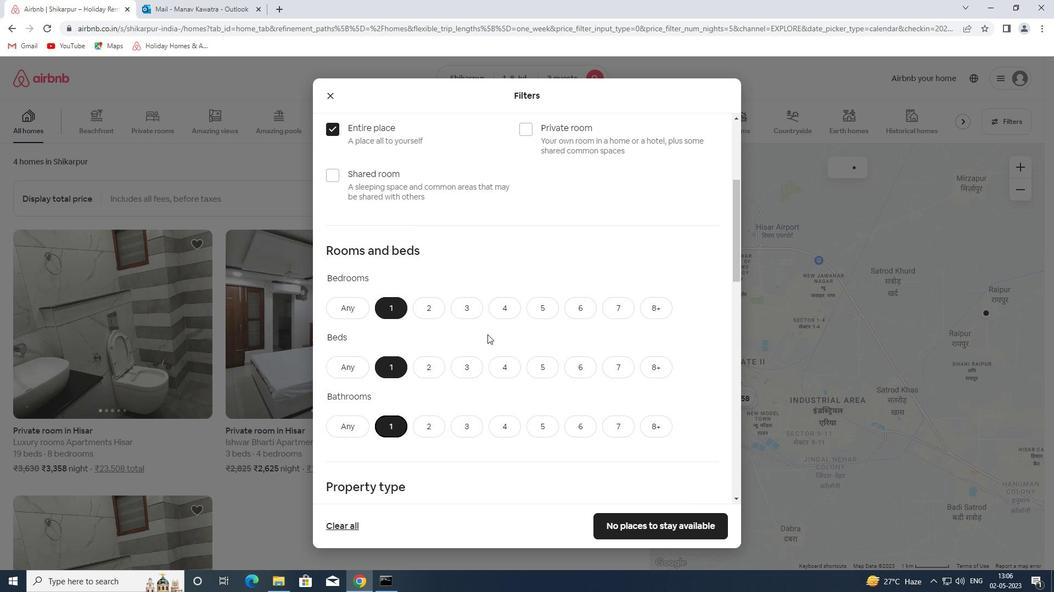 
Action: Mouse scrolled (487, 333) with delta (0, 0)
Screenshot: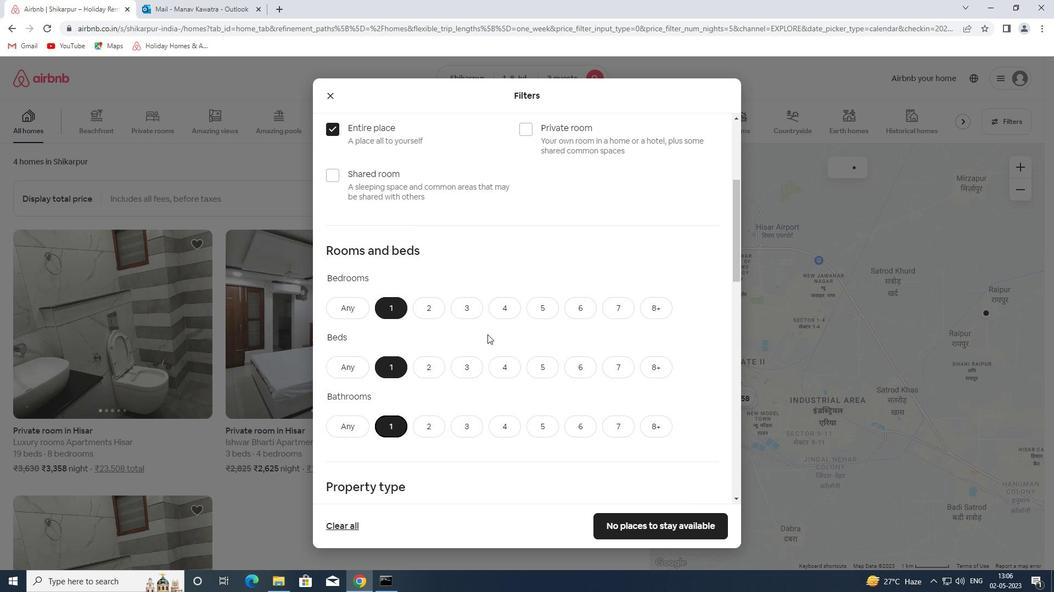 
Action: Mouse scrolled (487, 333) with delta (0, 0)
Screenshot: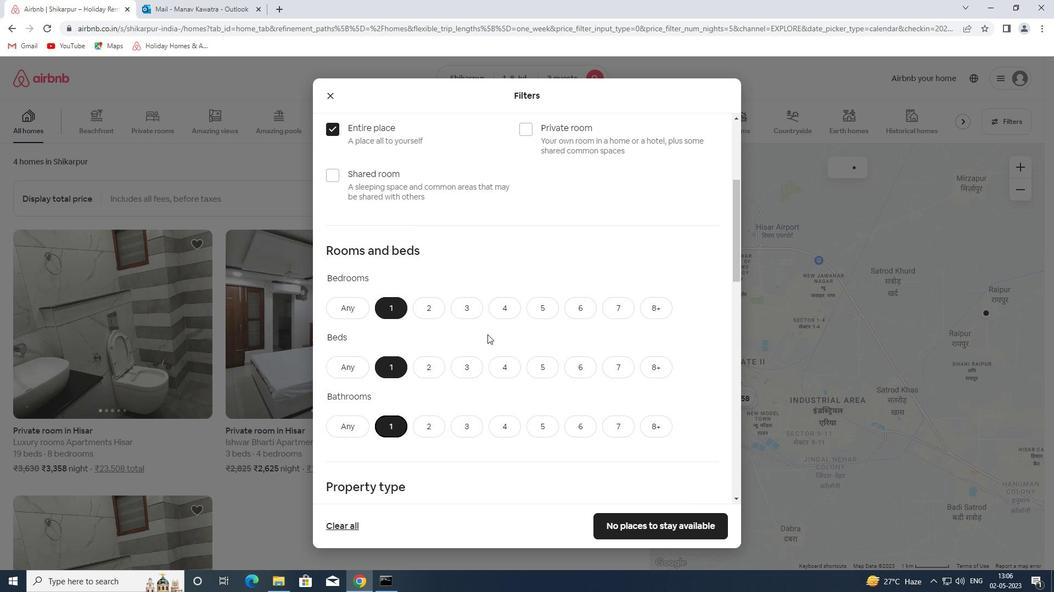 
Action: Mouse scrolled (487, 333) with delta (0, 0)
Screenshot: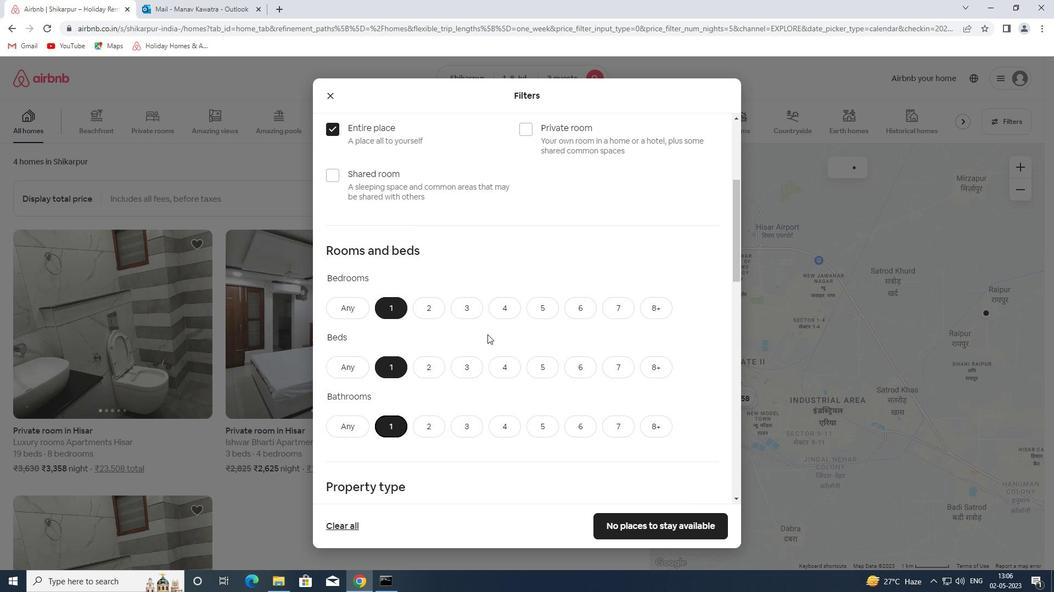 
Action: Mouse moved to (371, 206)
Screenshot: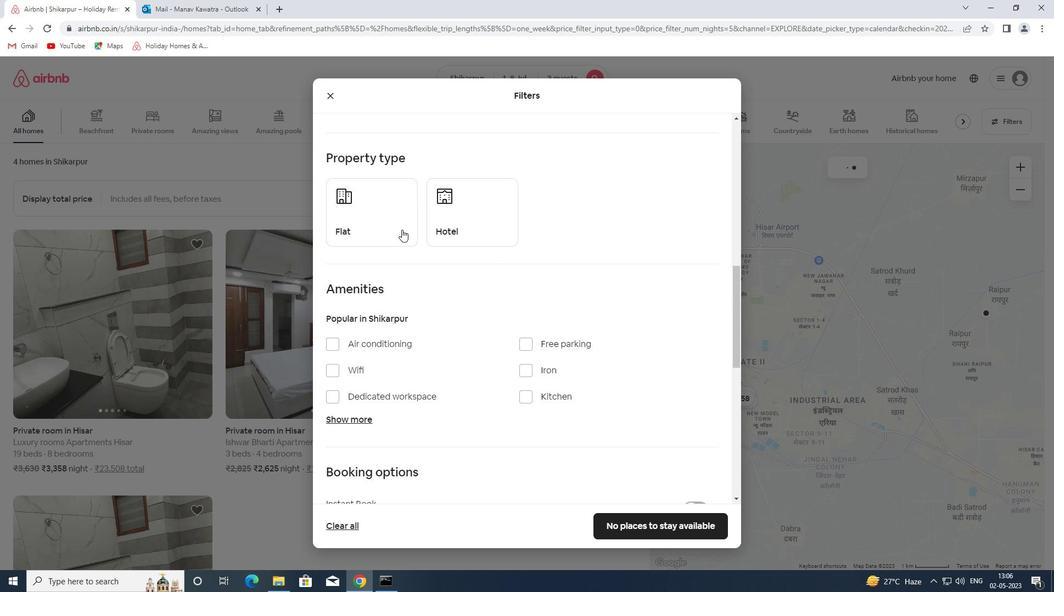 
Action: Mouse pressed left at (371, 206)
Screenshot: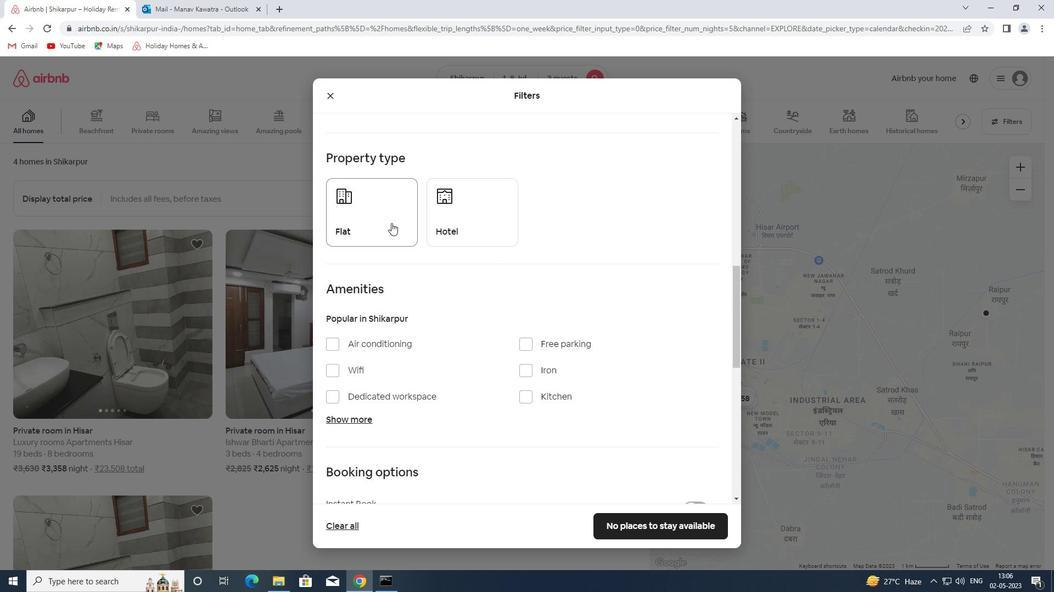 
Action: Mouse moved to (442, 211)
Screenshot: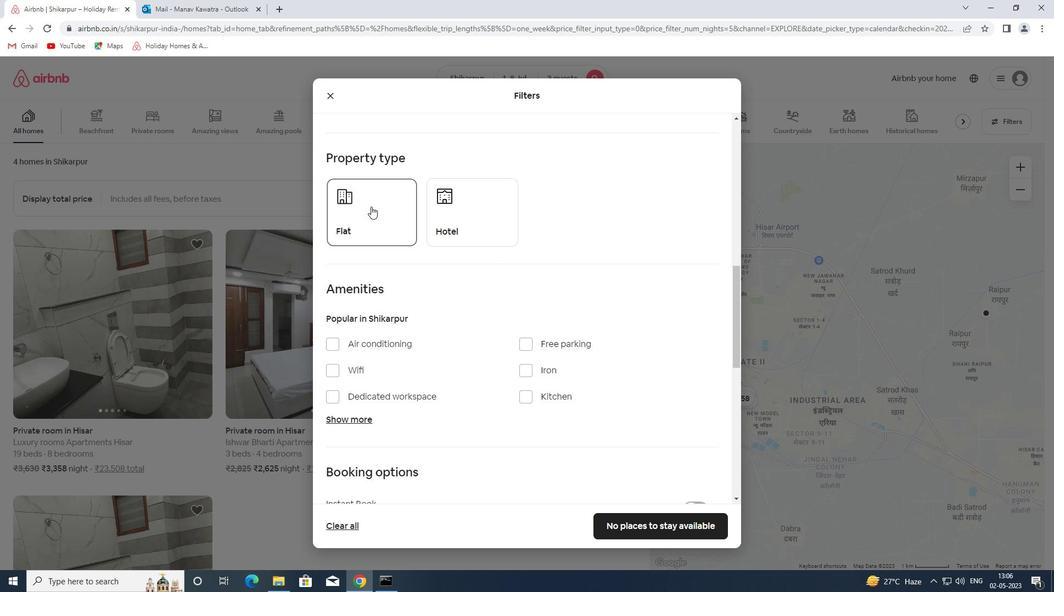 
Action: Mouse pressed left at (442, 211)
Screenshot: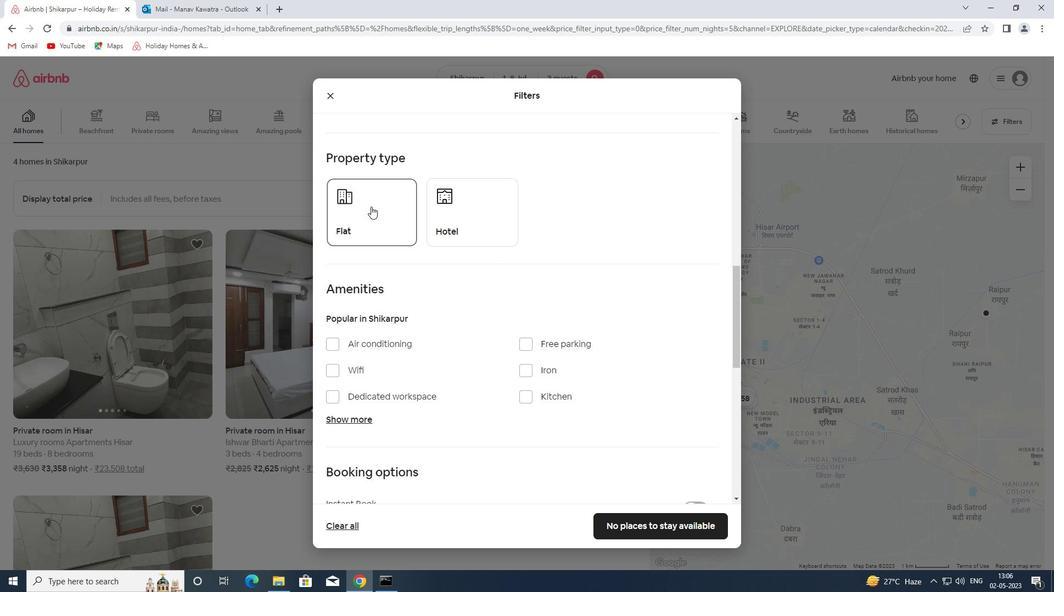 
Action: Mouse moved to (546, 304)
Screenshot: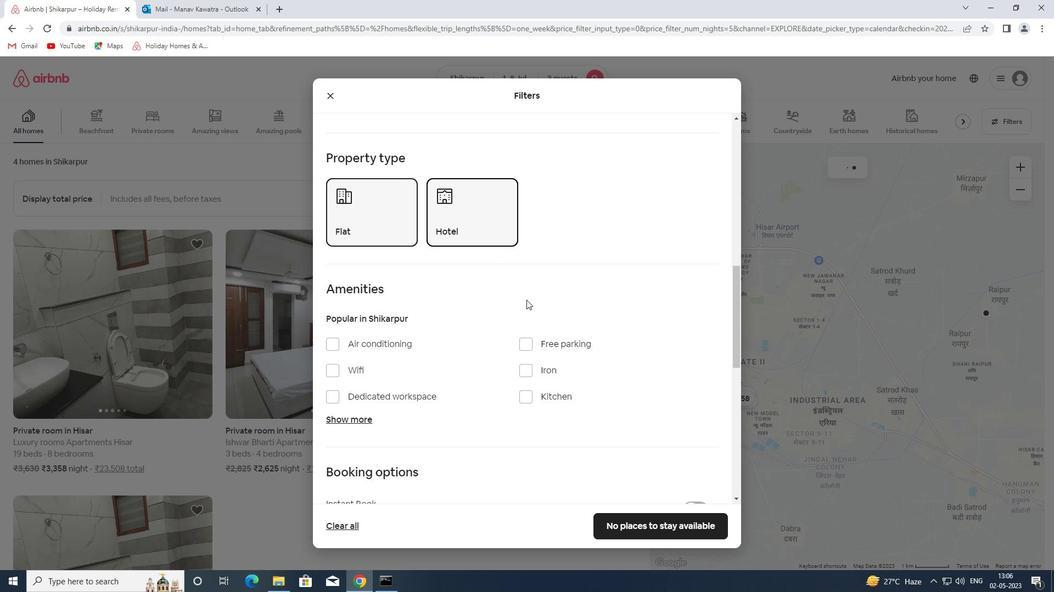 
Action: Mouse scrolled (546, 303) with delta (0, 0)
Screenshot: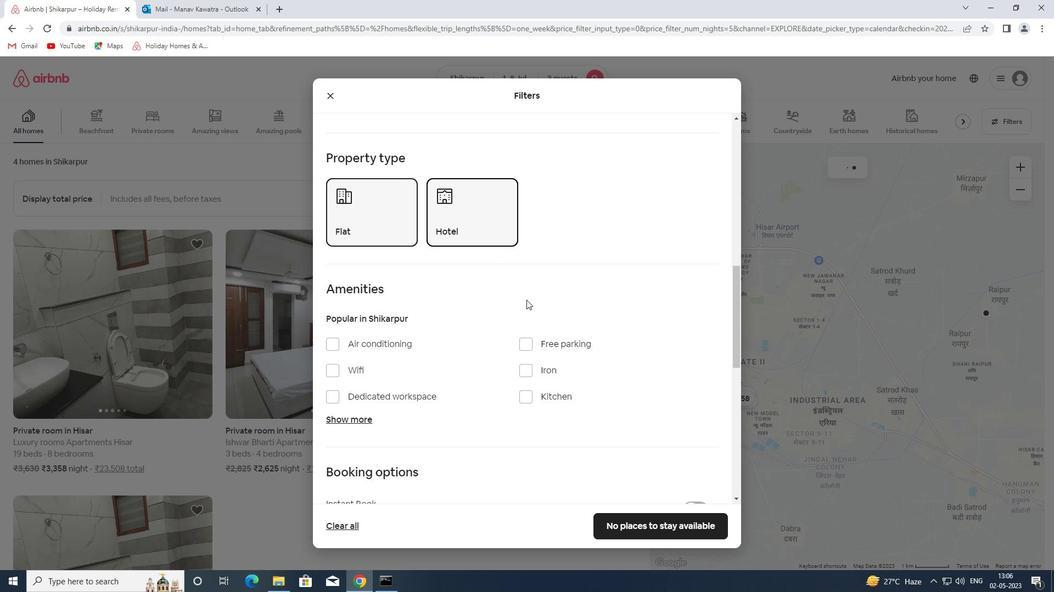 
Action: Mouse moved to (546, 304)
Screenshot: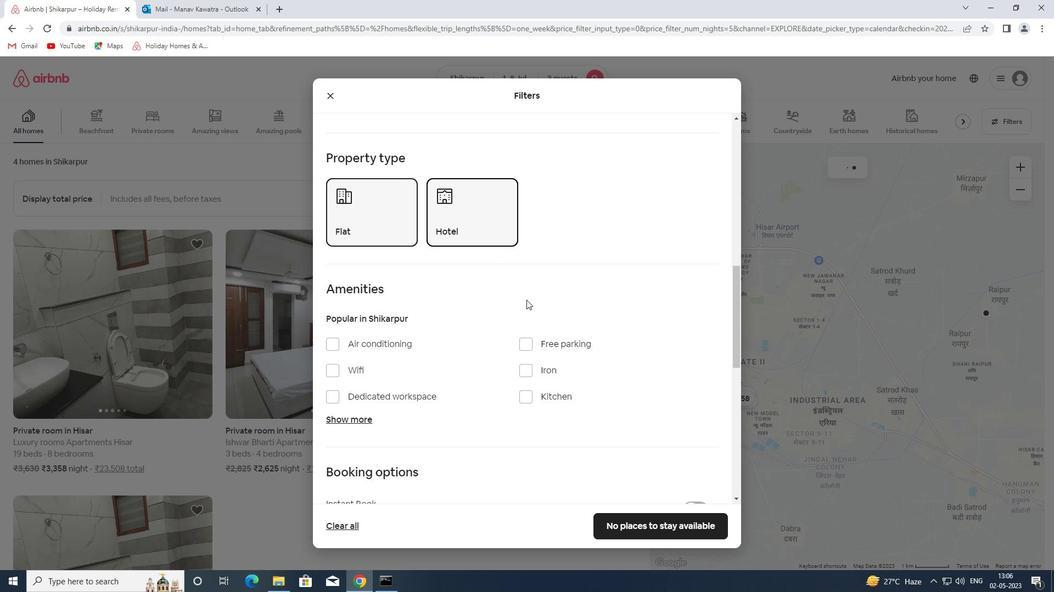
Action: Mouse scrolled (546, 304) with delta (0, 0)
Screenshot: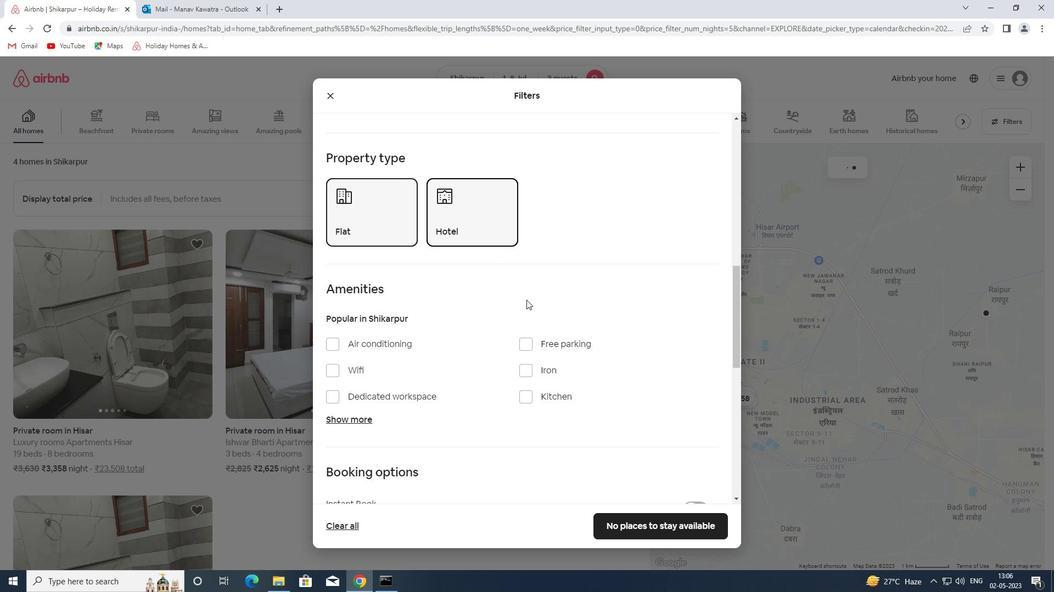 
Action: Mouse moved to (546, 304)
Screenshot: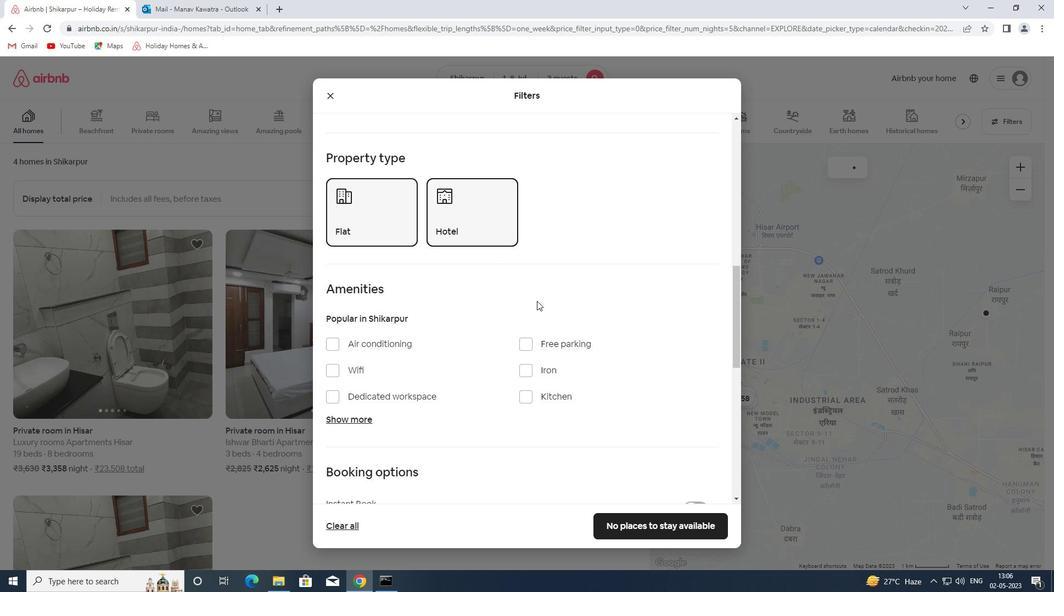 
Action: Mouse scrolled (546, 304) with delta (0, 0)
Screenshot: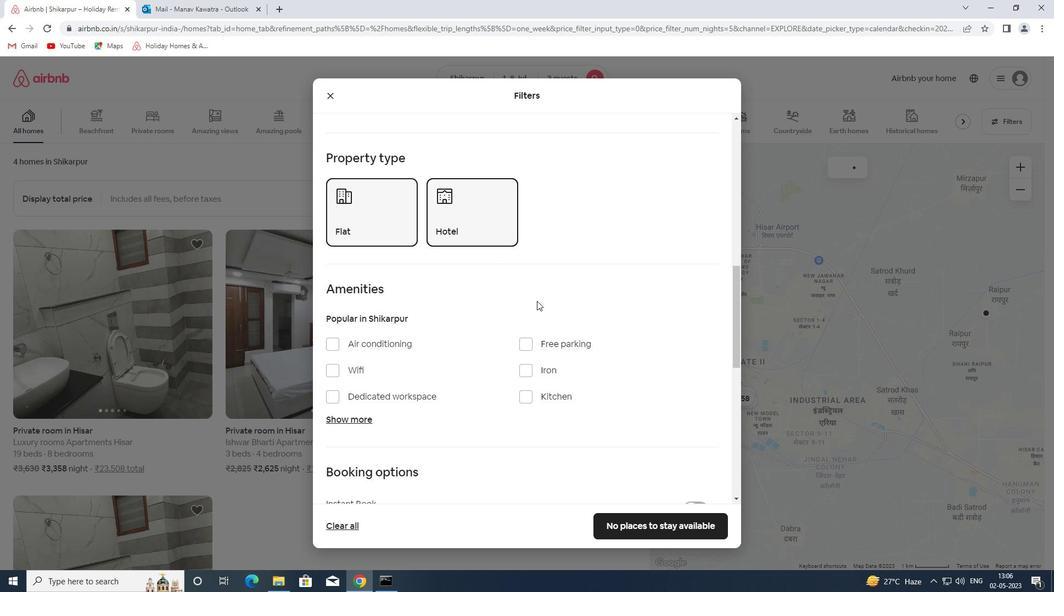 
Action: Mouse moved to (546, 305)
Screenshot: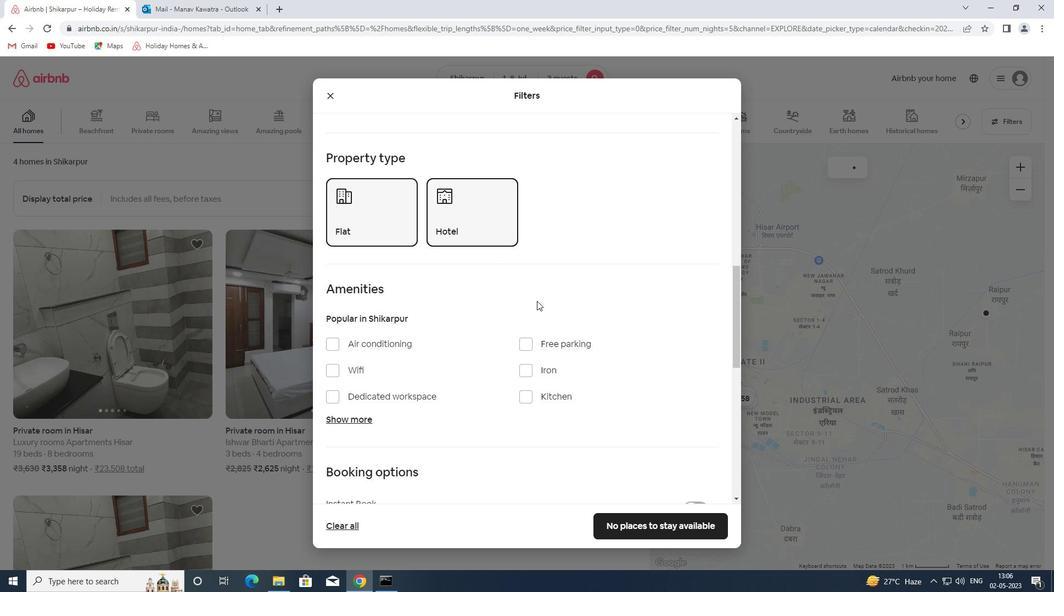 
Action: Mouse scrolled (546, 304) with delta (0, 0)
Screenshot: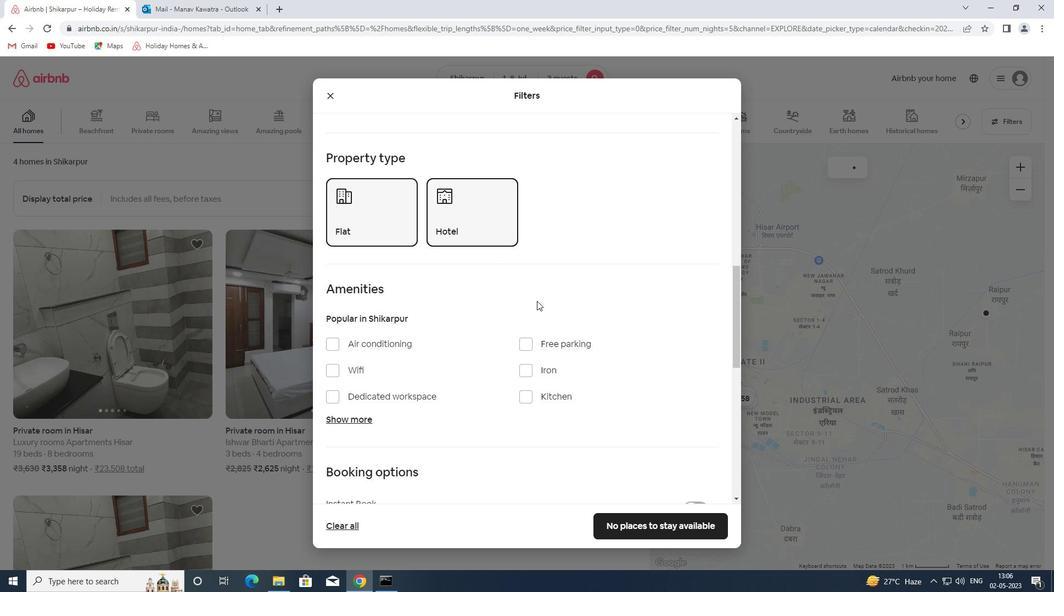 
Action: Mouse scrolled (546, 304) with delta (0, 0)
Screenshot: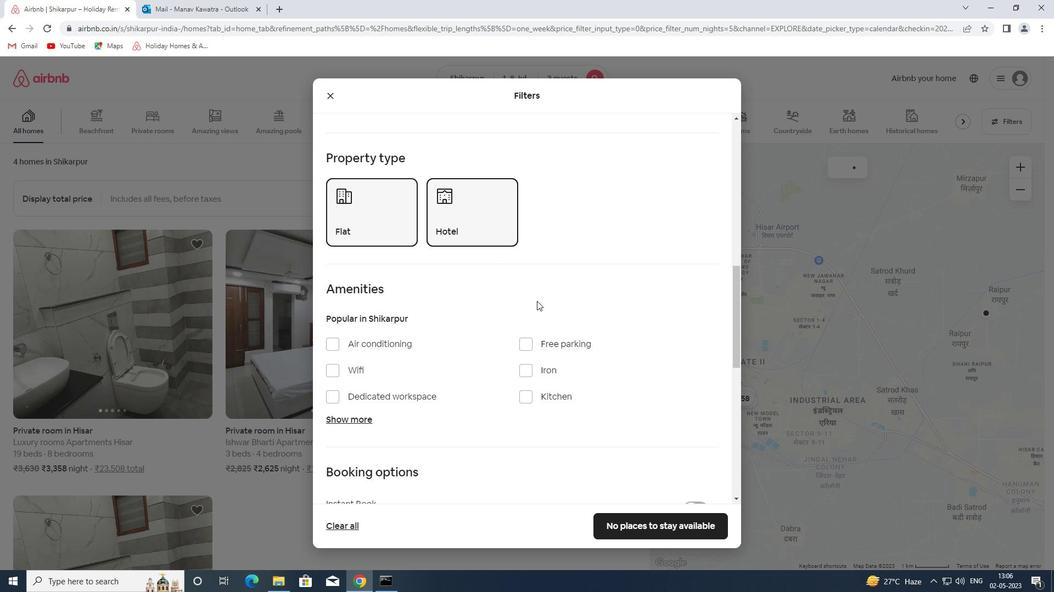 
Action: Mouse moved to (545, 305)
Screenshot: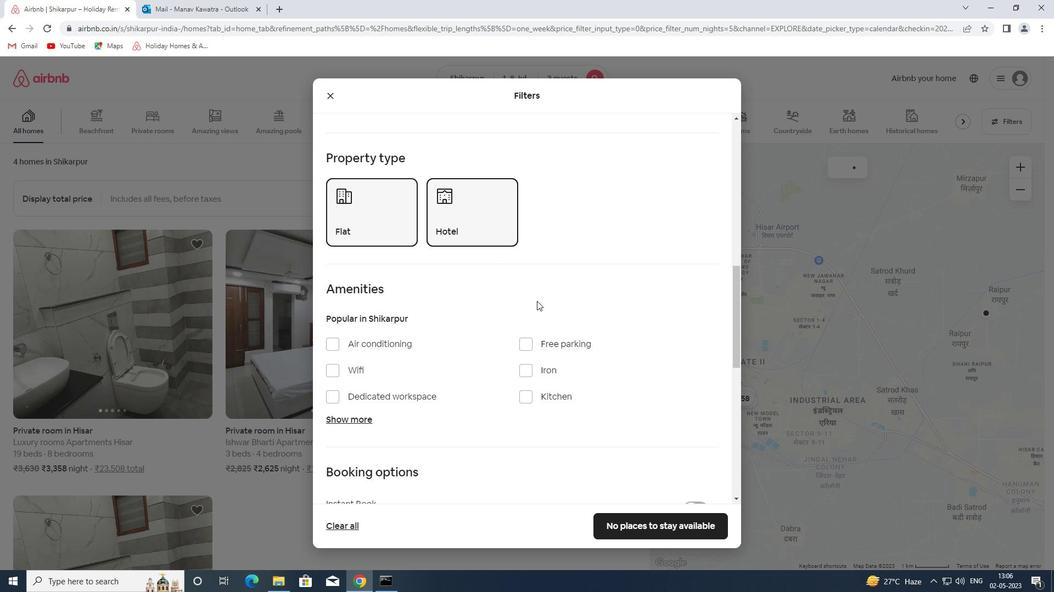 
Action: Mouse scrolled (545, 305) with delta (0, 0)
Screenshot: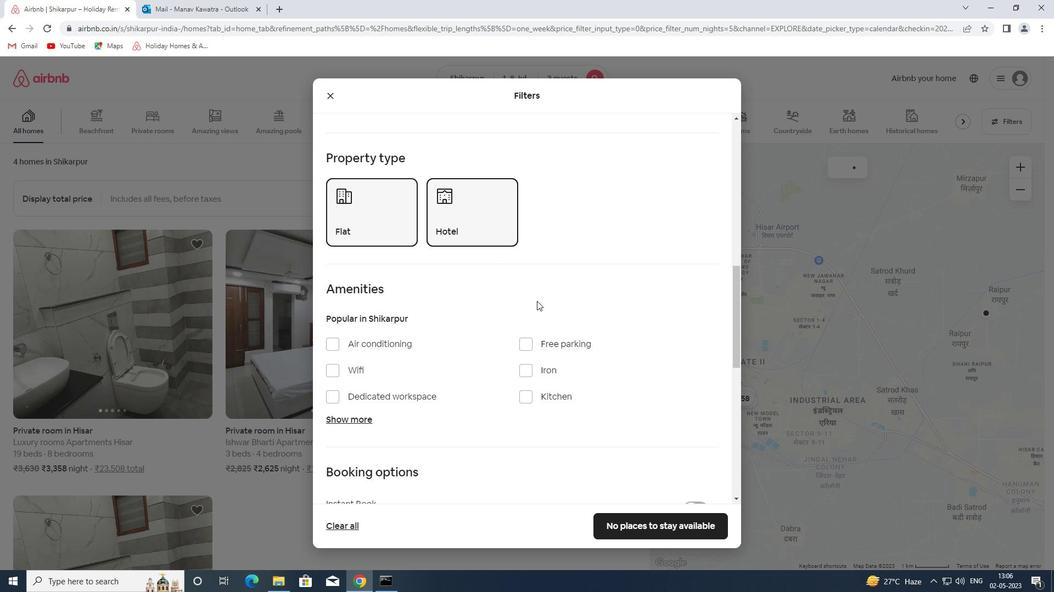 
Action: Mouse moved to (701, 223)
Screenshot: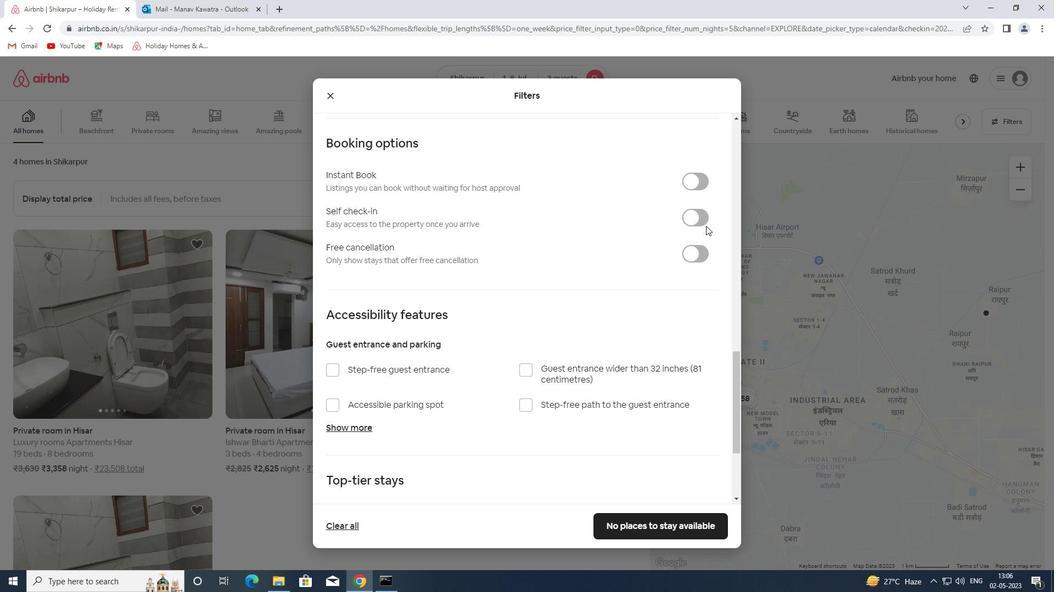 
Action: Mouse pressed left at (701, 223)
Screenshot: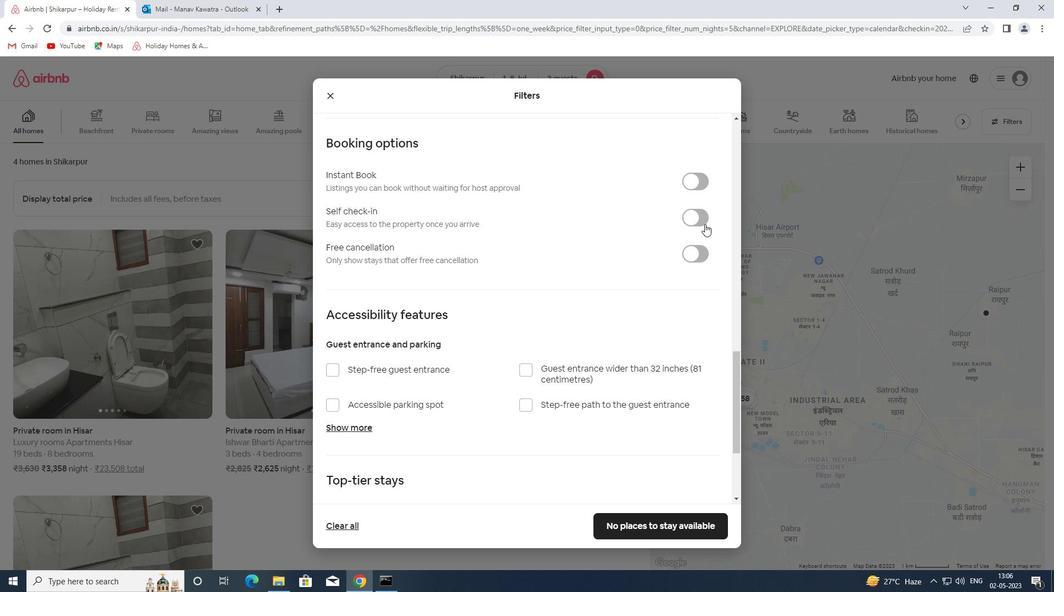 
Action: Mouse moved to (596, 351)
Screenshot: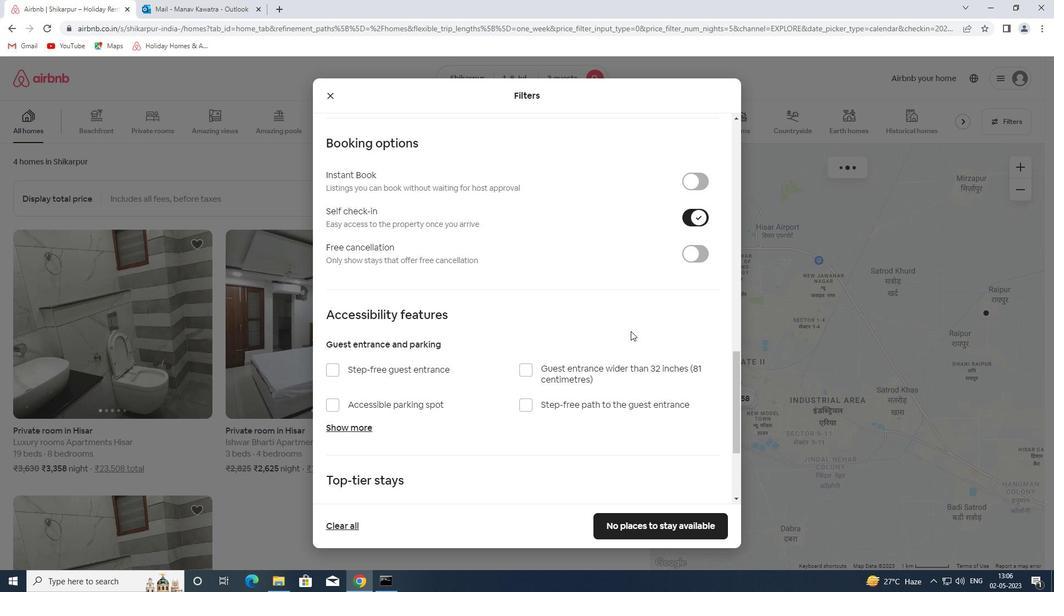 
Action: Mouse scrolled (596, 350) with delta (0, 0)
Screenshot: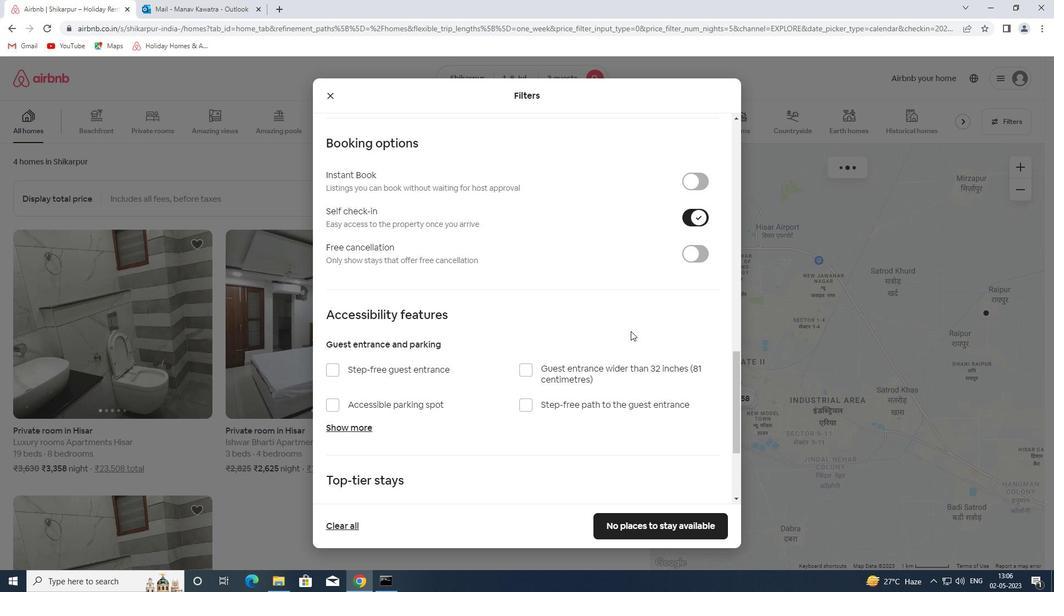
Action: Mouse moved to (592, 351)
Screenshot: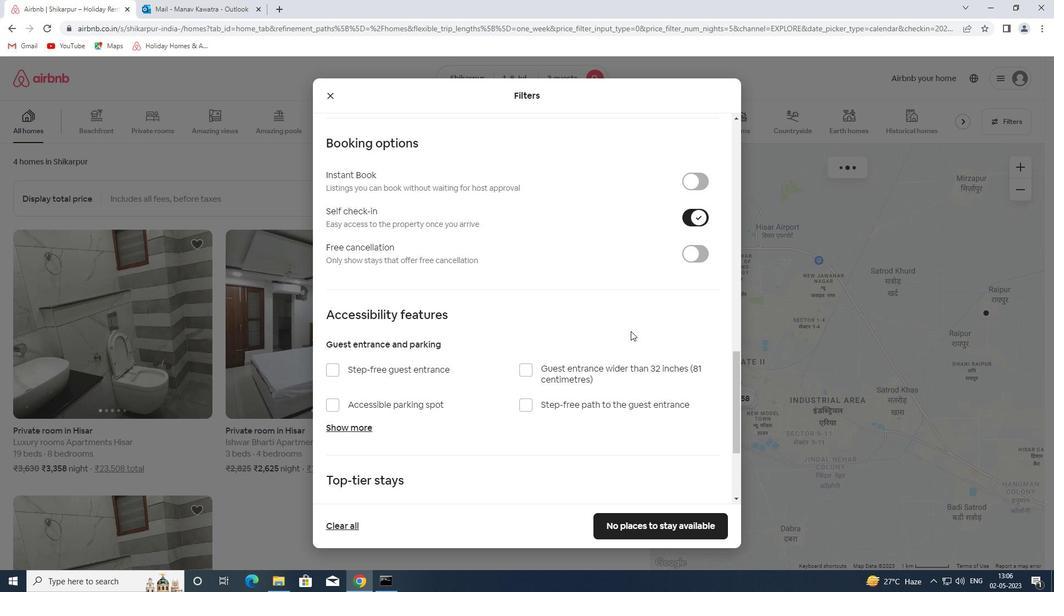 
Action: Mouse scrolled (592, 350) with delta (0, 0)
Screenshot: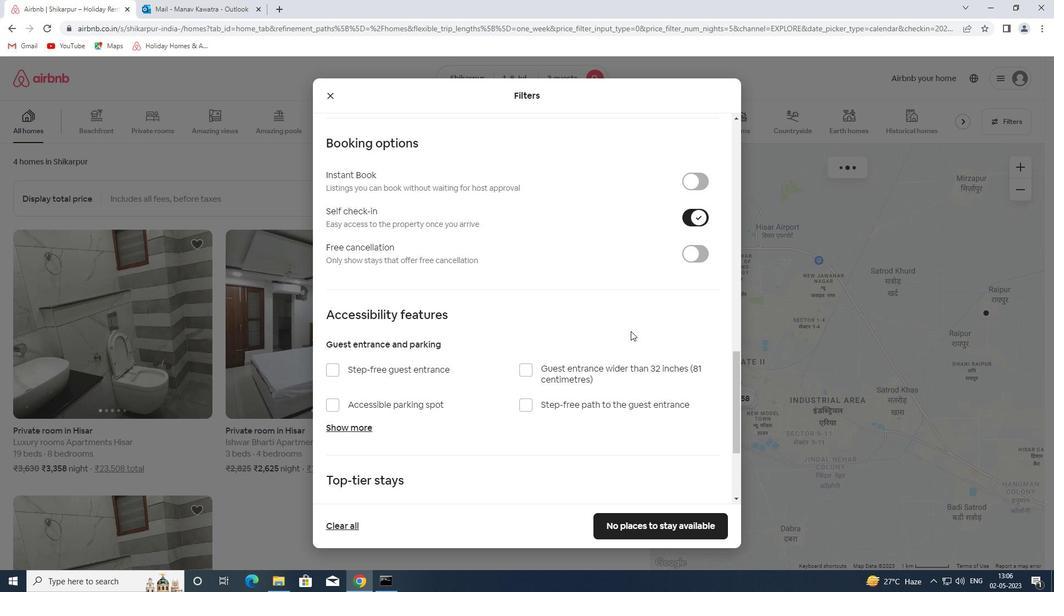 
Action: Mouse moved to (589, 353)
Screenshot: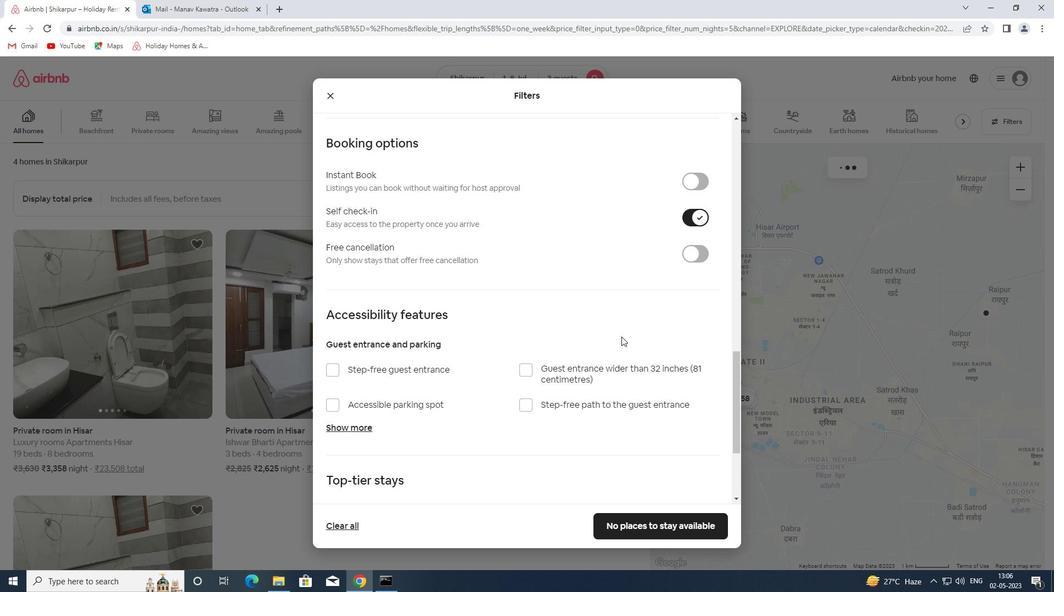 
Action: Mouse scrolled (589, 352) with delta (0, 0)
Screenshot: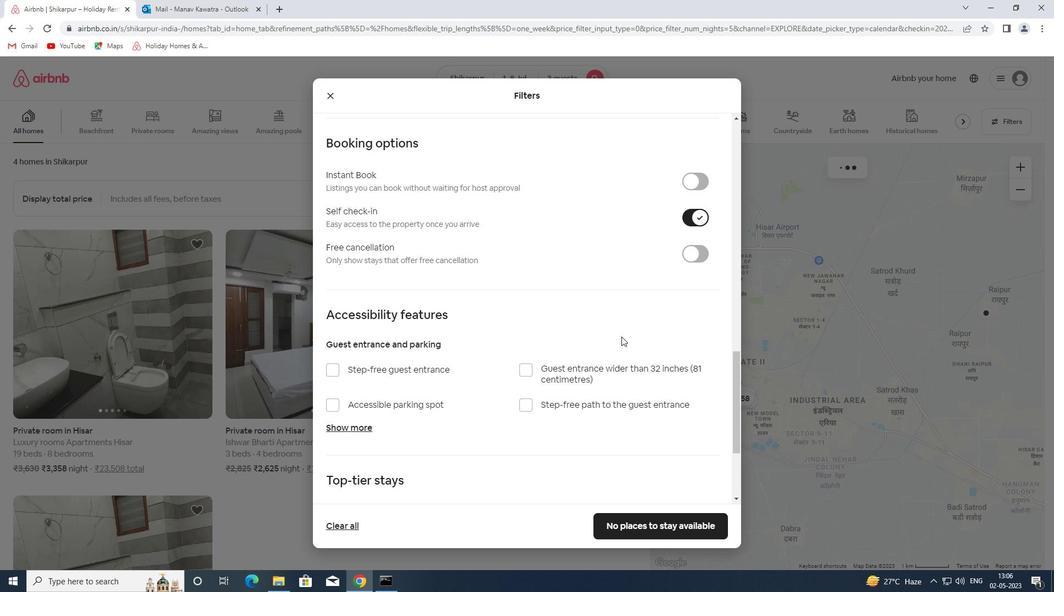
Action: Mouse moved to (589, 353)
Screenshot: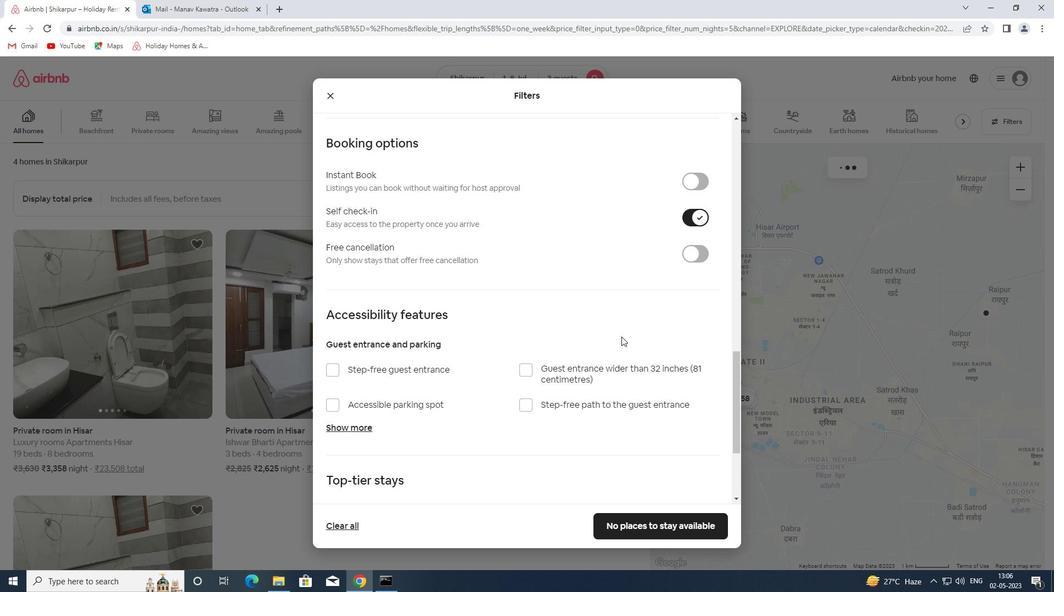 
Action: Mouse scrolled (589, 352) with delta (0, 0)
Screenshot: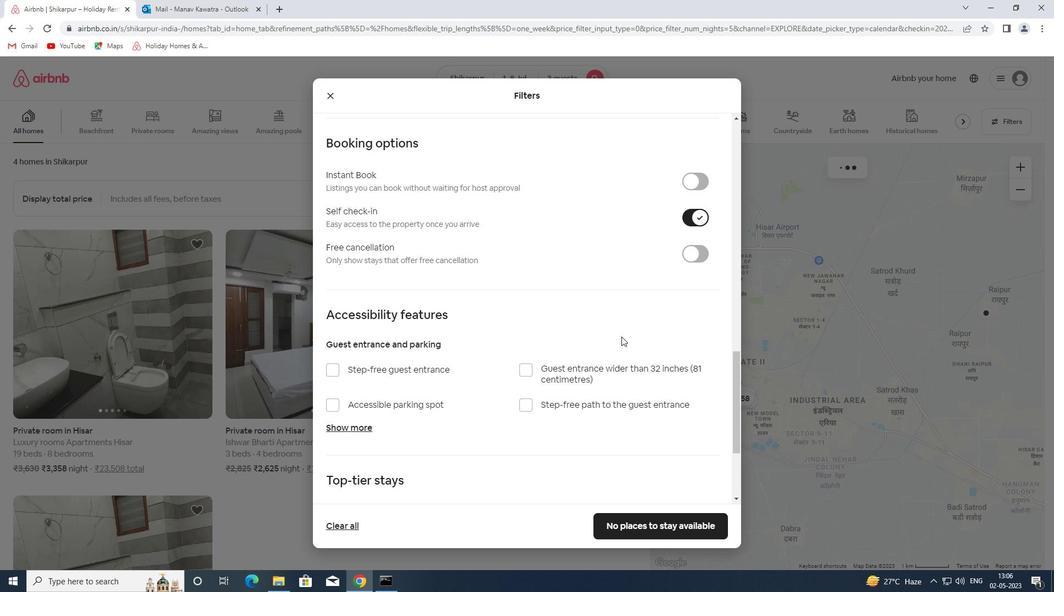 
Action: Mouse moved to (589, 353)
Screenshot: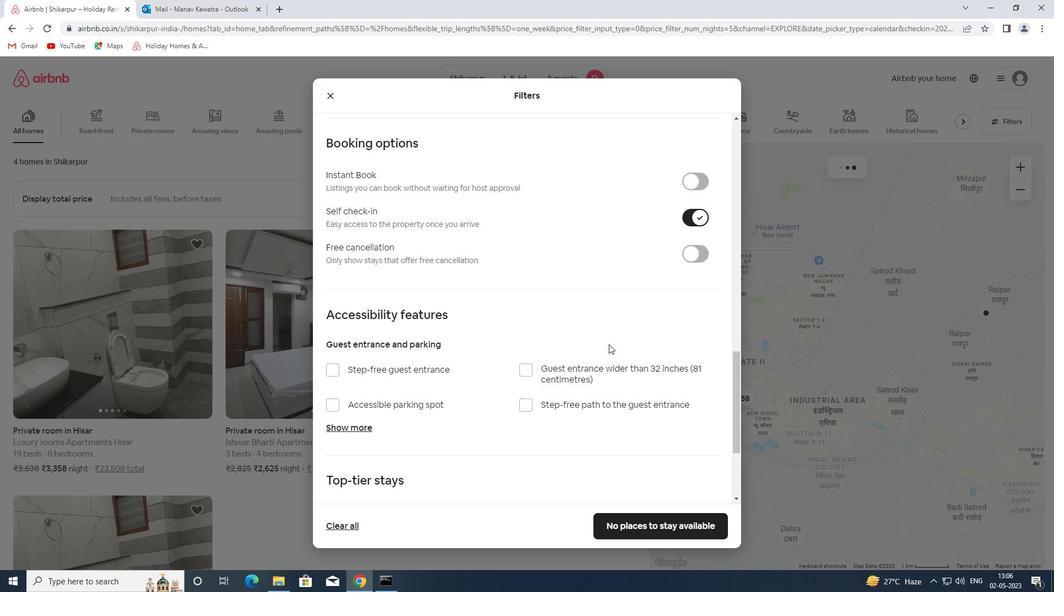 
Action: Mouse scrolled (589, 352) with delta (0, 0)
Screenshot: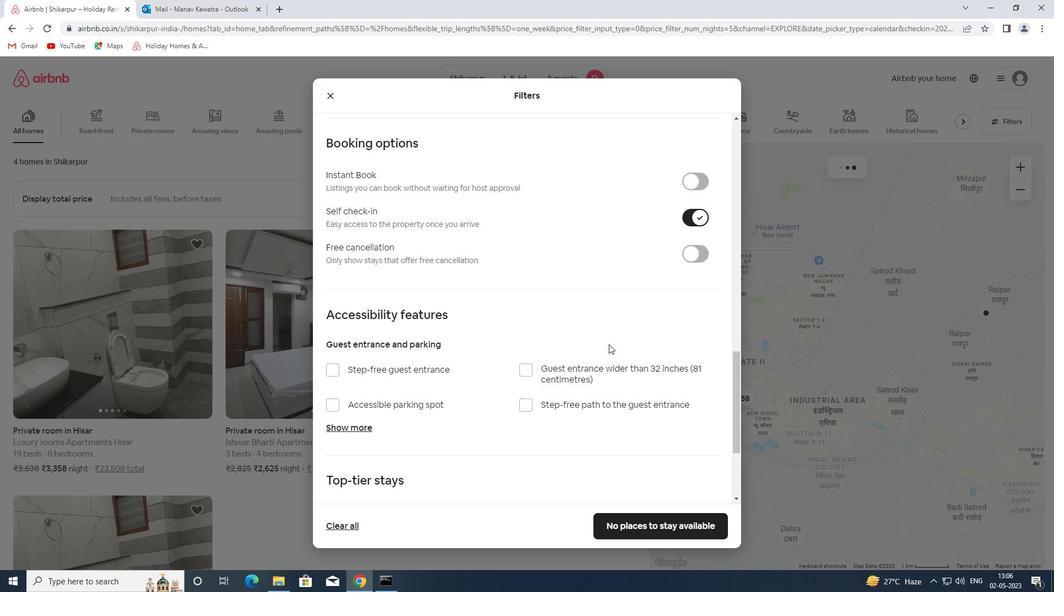 
Action: Mouse moved to (588, 353)
Screenshot: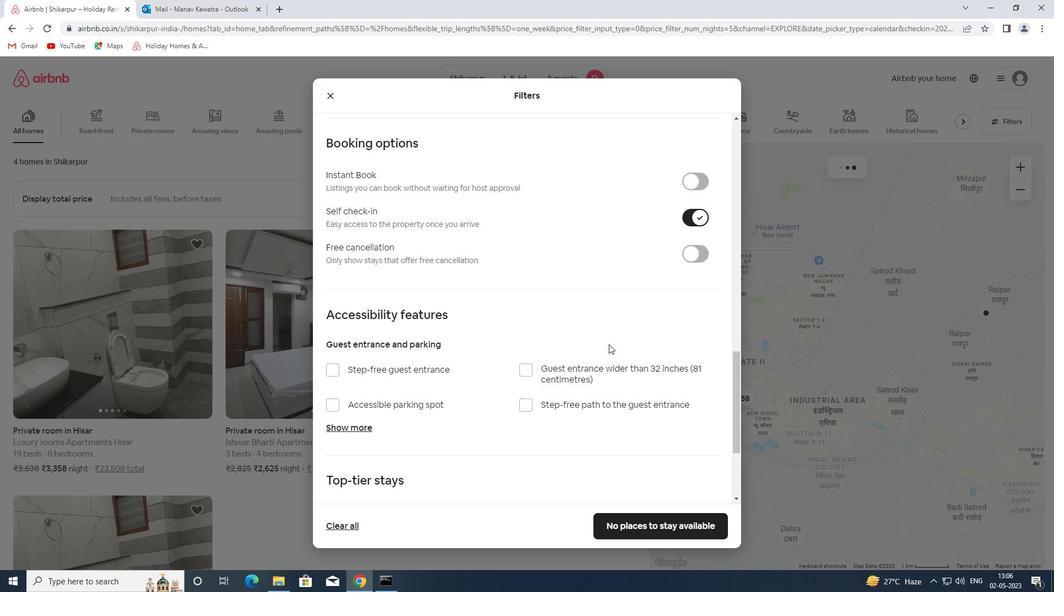 
Action: Mouse scrolled (588, 352) with delta (0, 0)
Screenshot: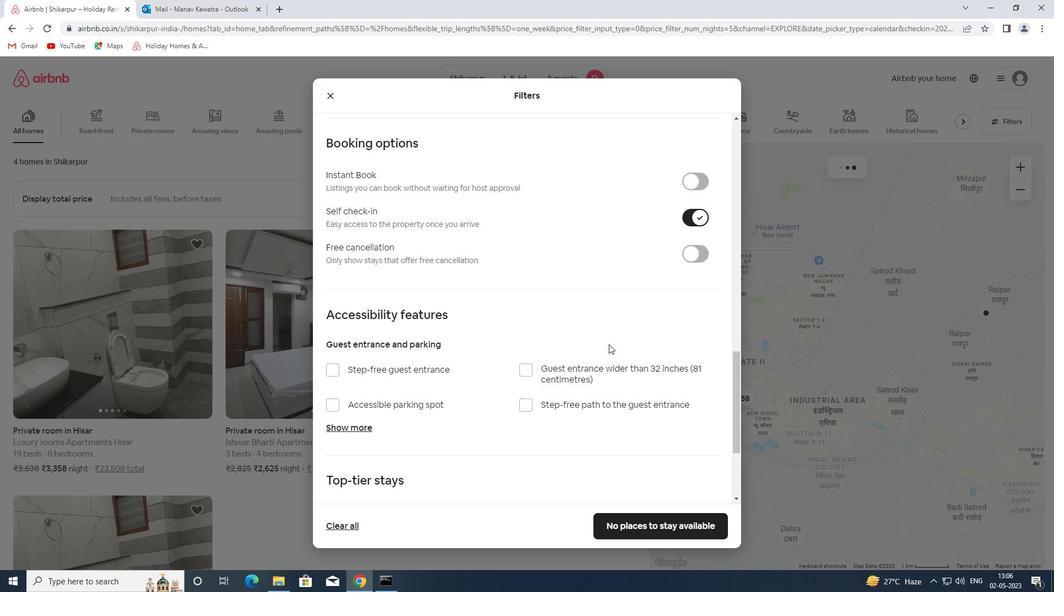 
Action: Mouse moved to (587, 353)
Screenshot: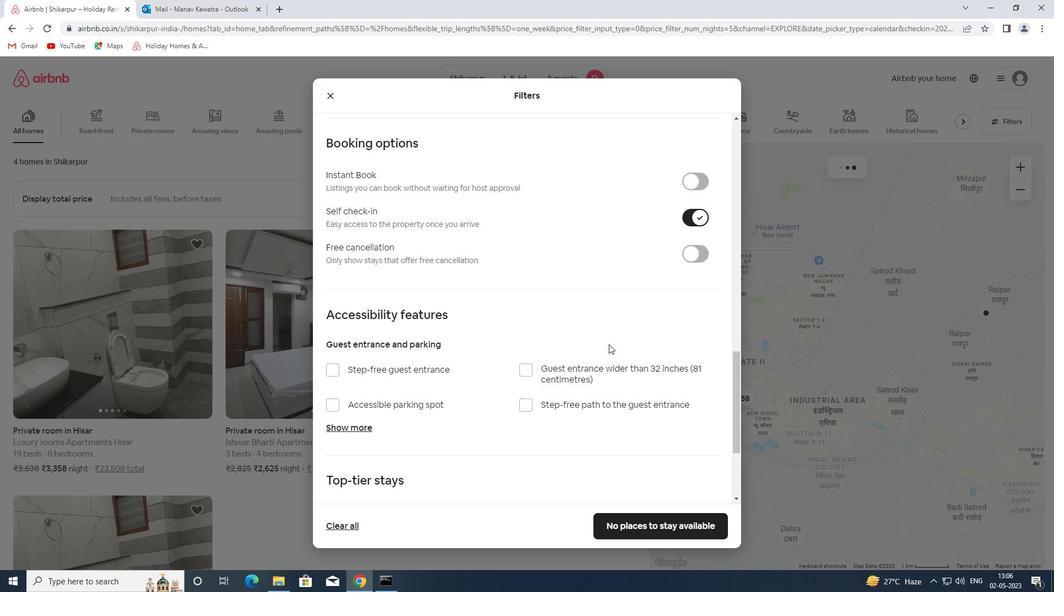 
Action: Mouse scrolled (587, 352) with delta (0, 0)
Screenshot: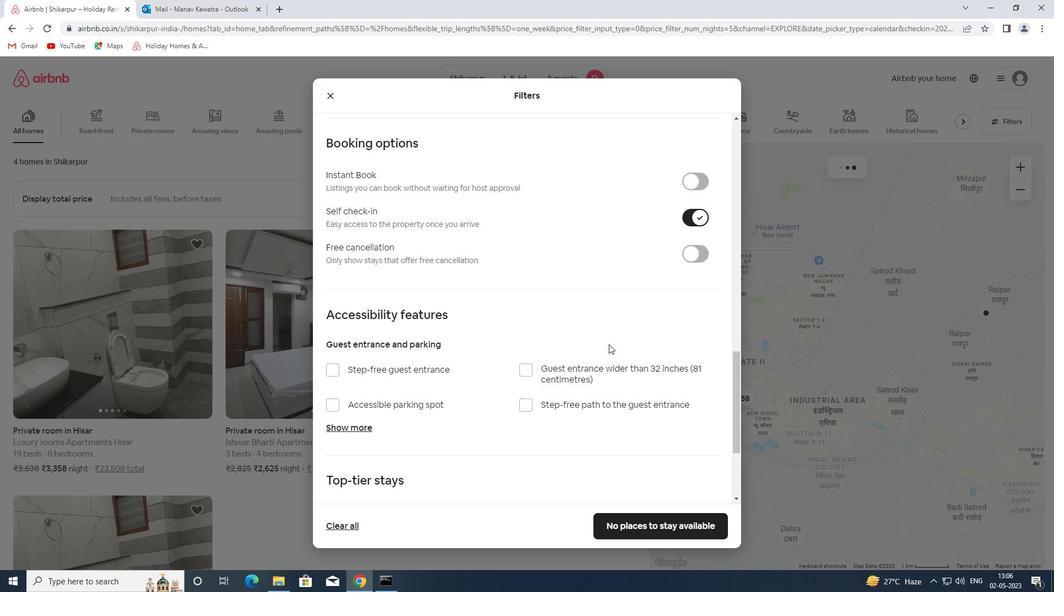 
Action: Mouse moved to (354, 472)
Screenshot: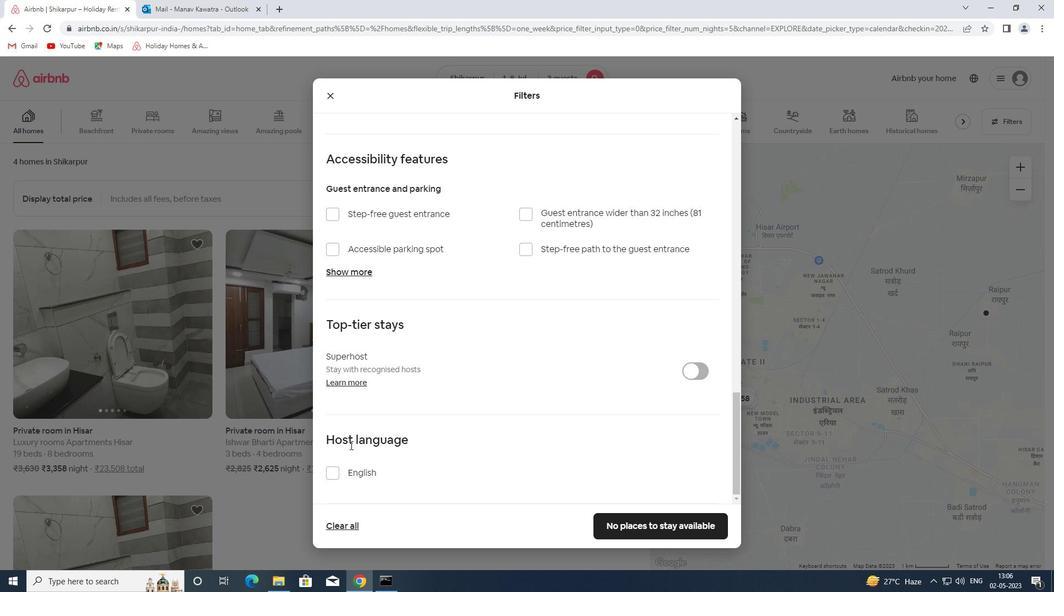 
Action: Mouse pressed left at (354, 472)
Screenshot: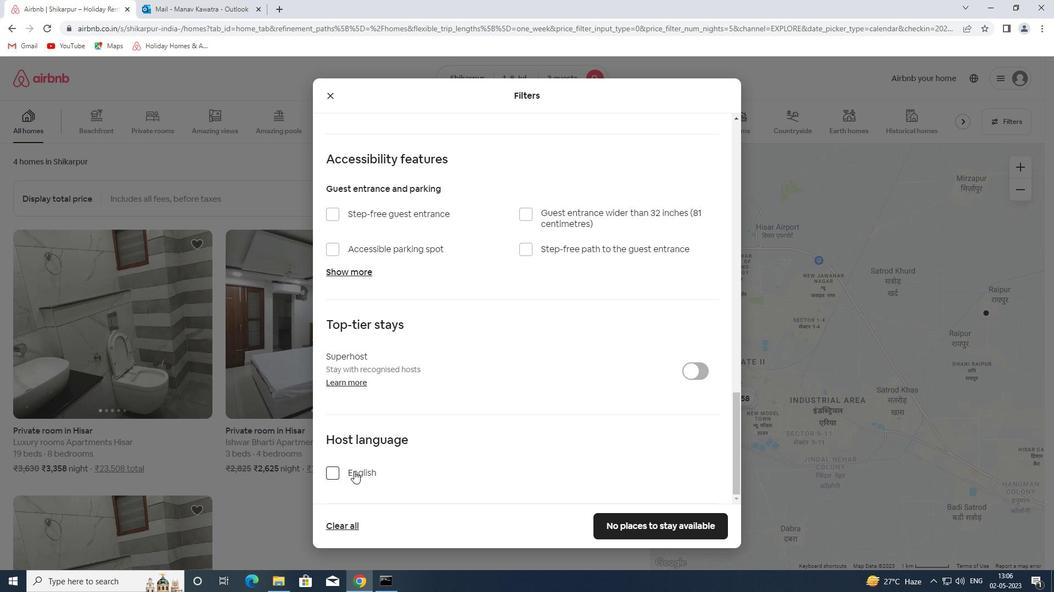 
Action: Mouse moved to (697, 528)
Screenshot: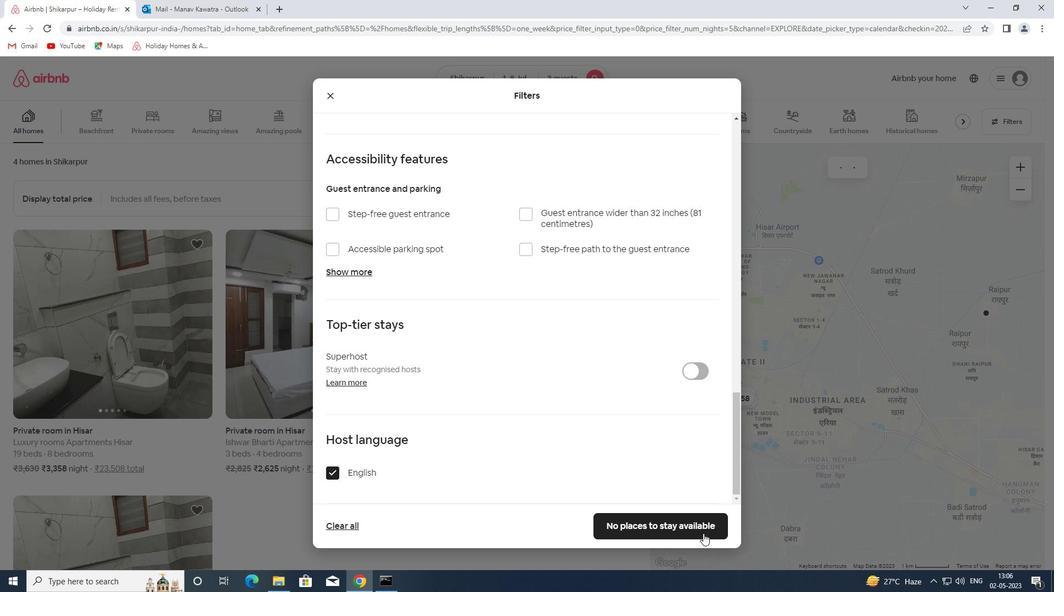 
Action: Mouse pressed left at (697, 528)
Screenshot: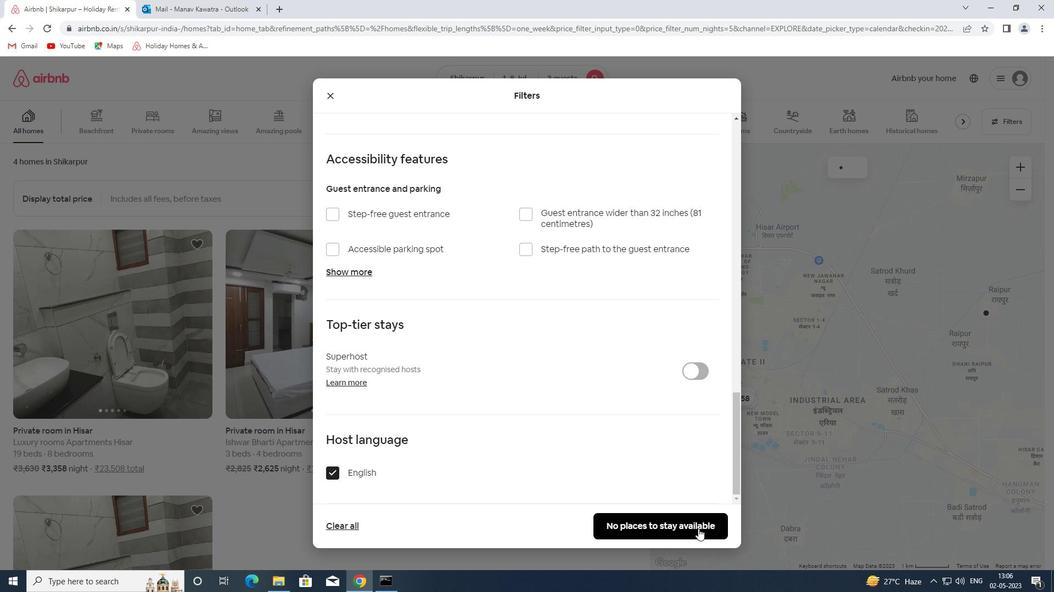 
Action: Mouse moved to (653, 514)
Screenshot: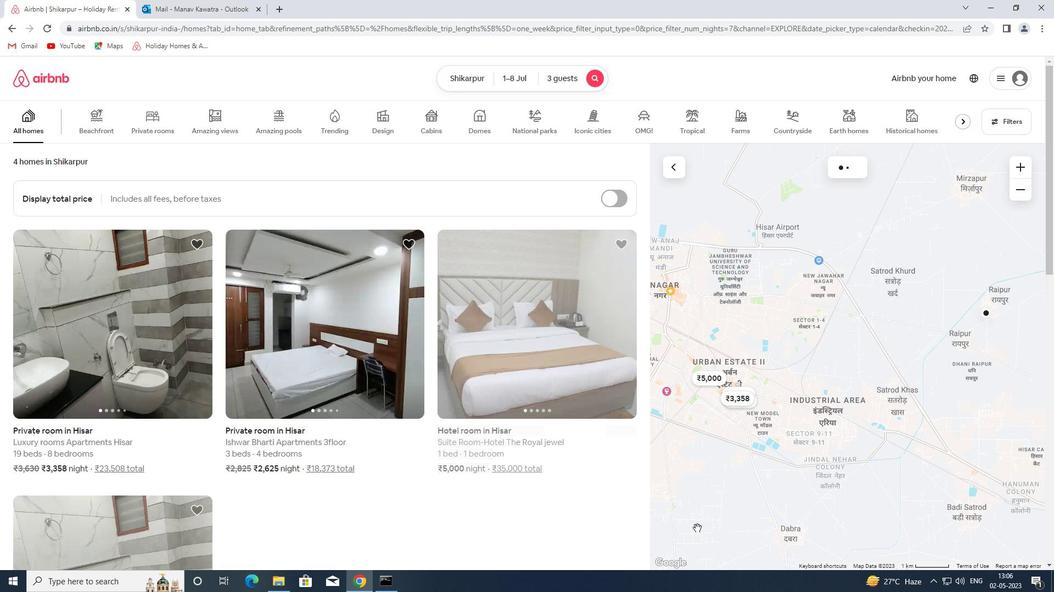 
